 Task: For heading Arial with bold.  font size for heading22,  'Change the font style of data to'Arial Narrow.  and font size to 14,  Change the alignment of both headline & data to Align middle.  In the sheet  Apex Sales 
Action: Mouse moved to (55, 155)
Screenshot: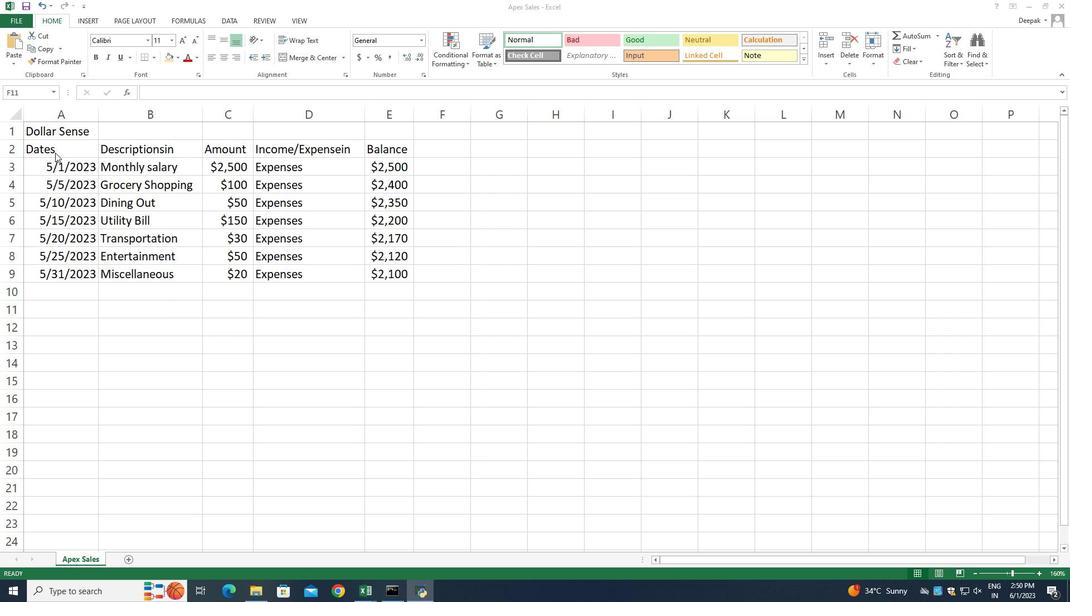 
Action: Mouse pressed left at (55, 155)
Screenshot: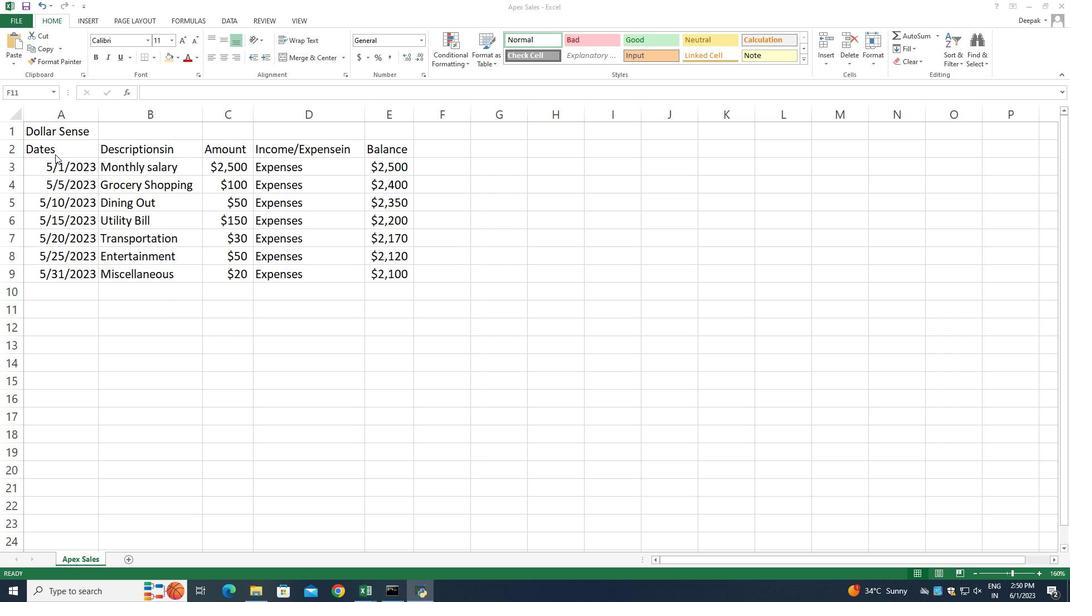 
Action: Mouse moved to (55, 151)
Screenshot: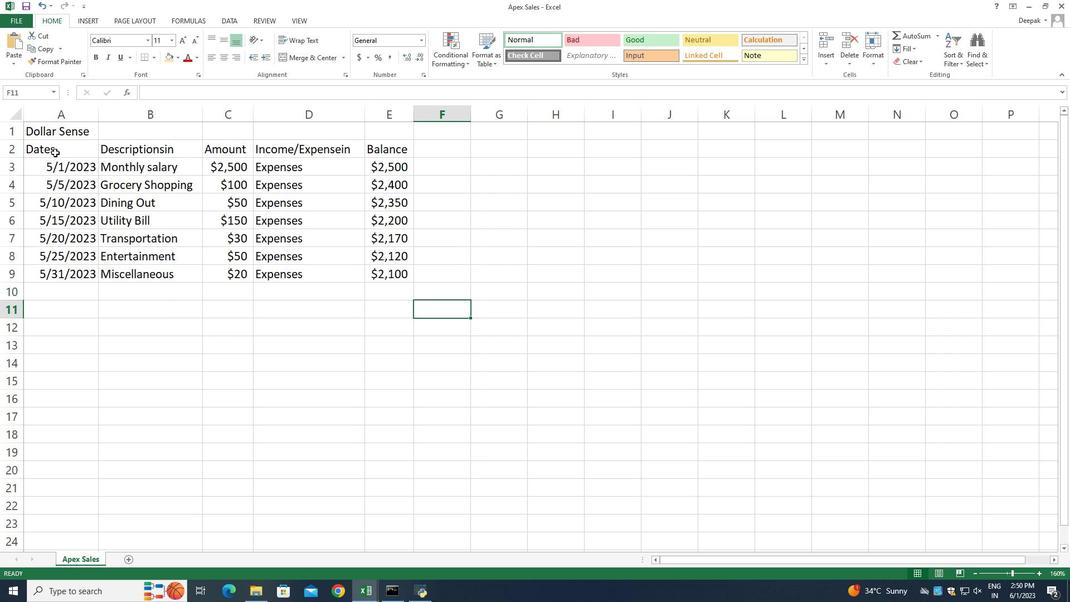 
Action: Mouse pressed left at (55, 151)
Screenshot: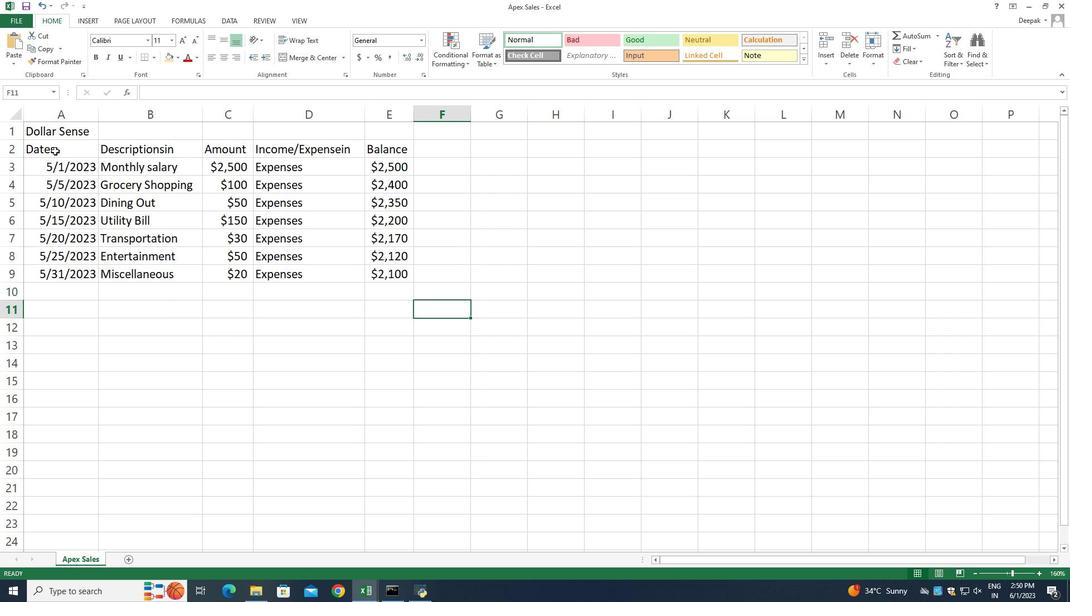 
Action: Mouse moved to (39, 144)
Screenshot: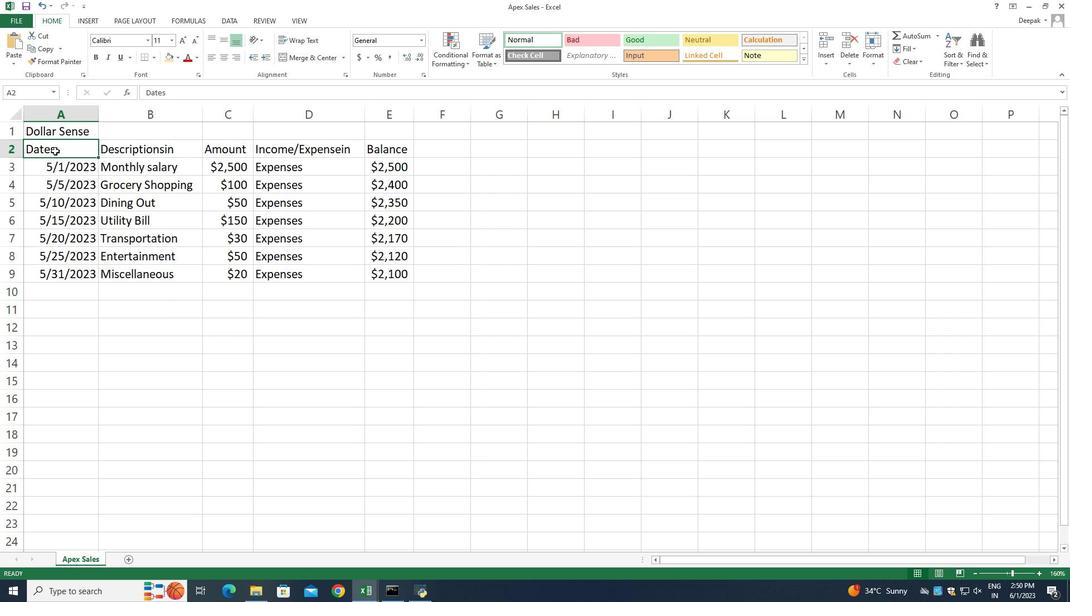 
Action: Mouse pressed left at (39, 144)
Screenshot: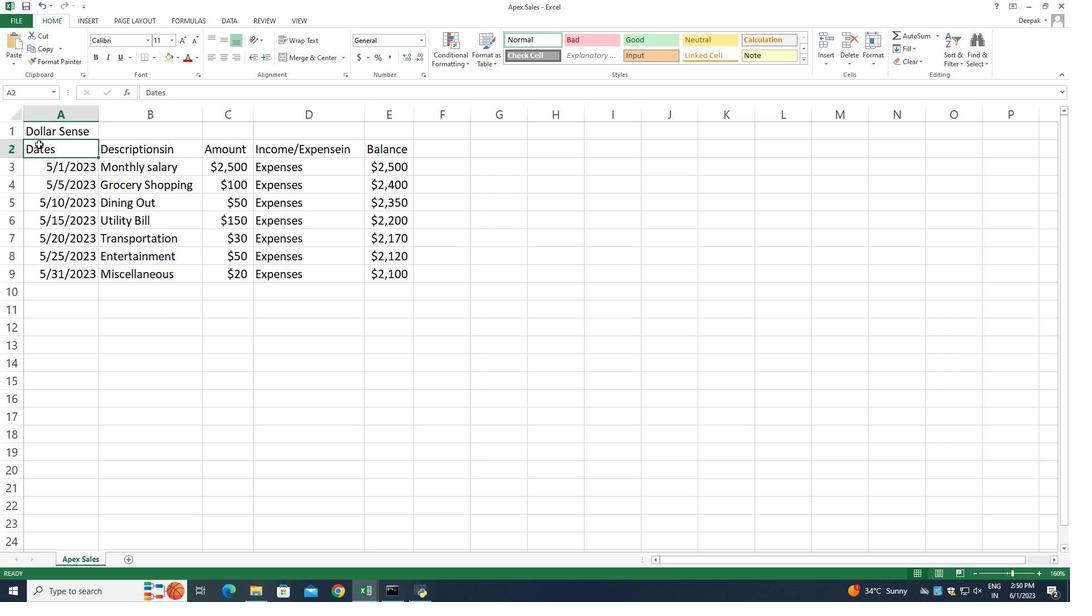 
Action: Mouse moved to (144, 42)
Screenshot: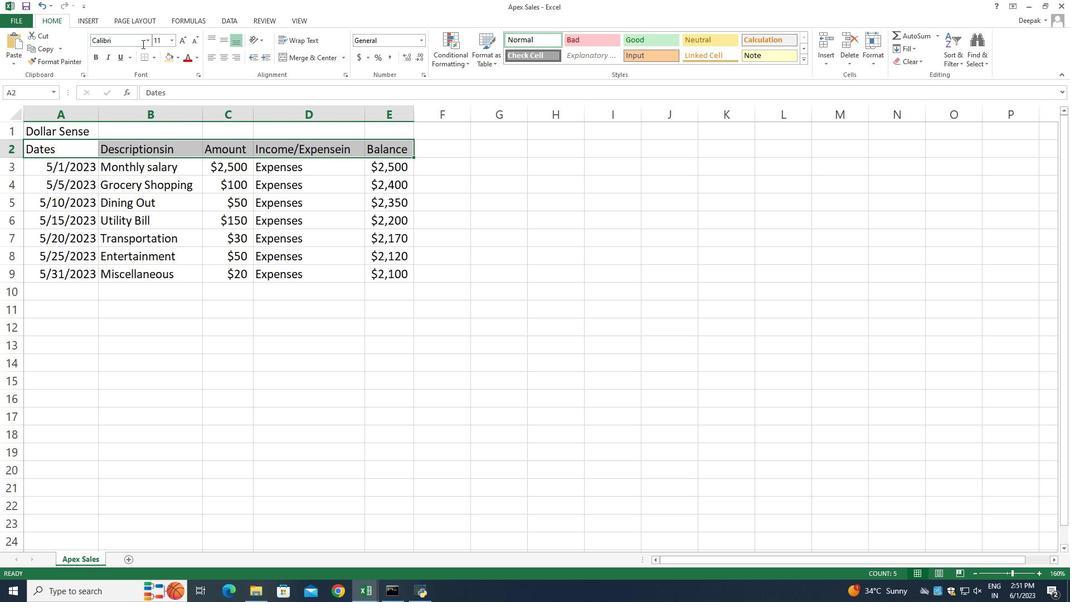 
Action: Mouse pressed left at (144, 42)
Screenshot: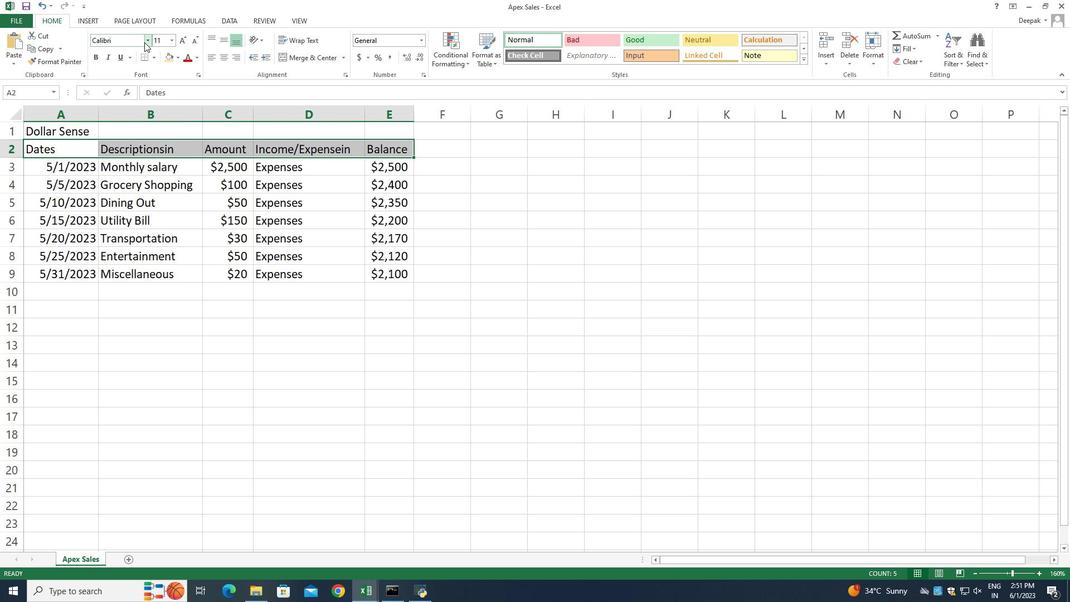 
Action: Mouse moved to (179, 137)
Screenshot: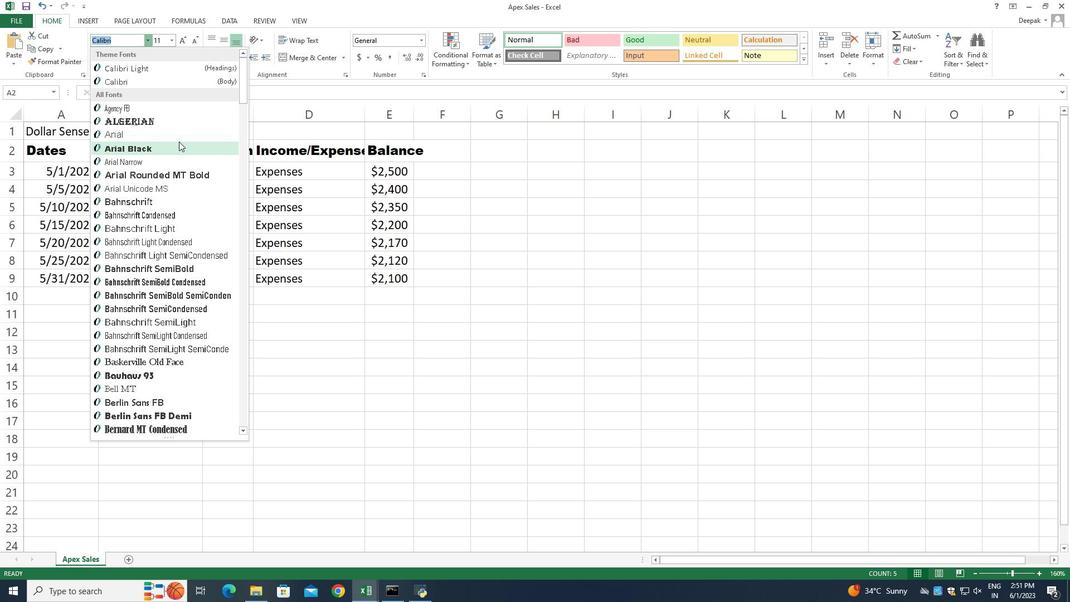 
Action: Mouse pressed left at (179, 137)
Screenshot: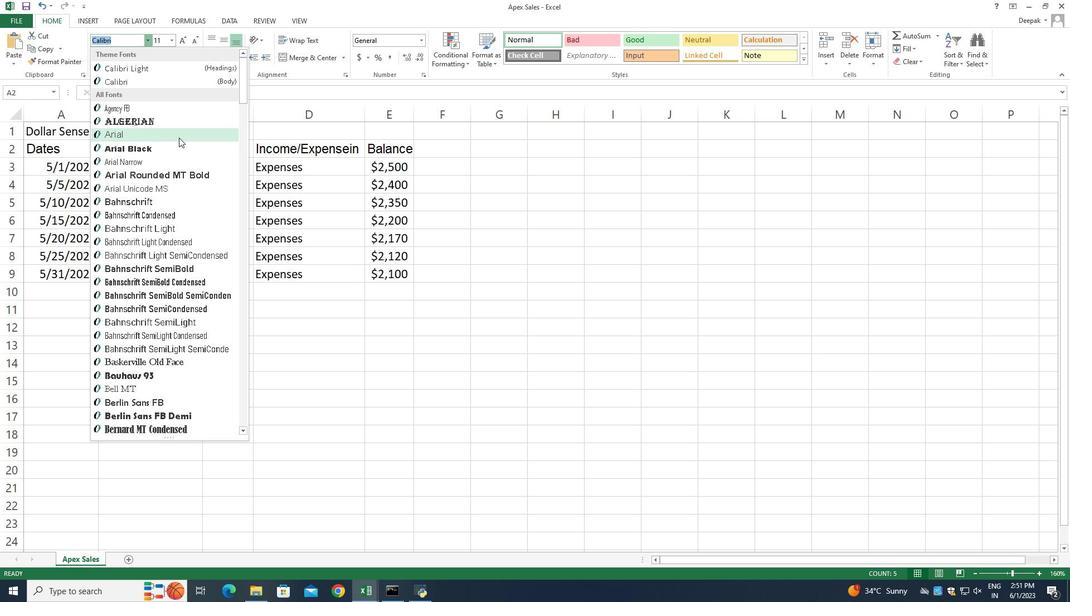 
Action: Mouse moved to (97, 58)
Screenshot: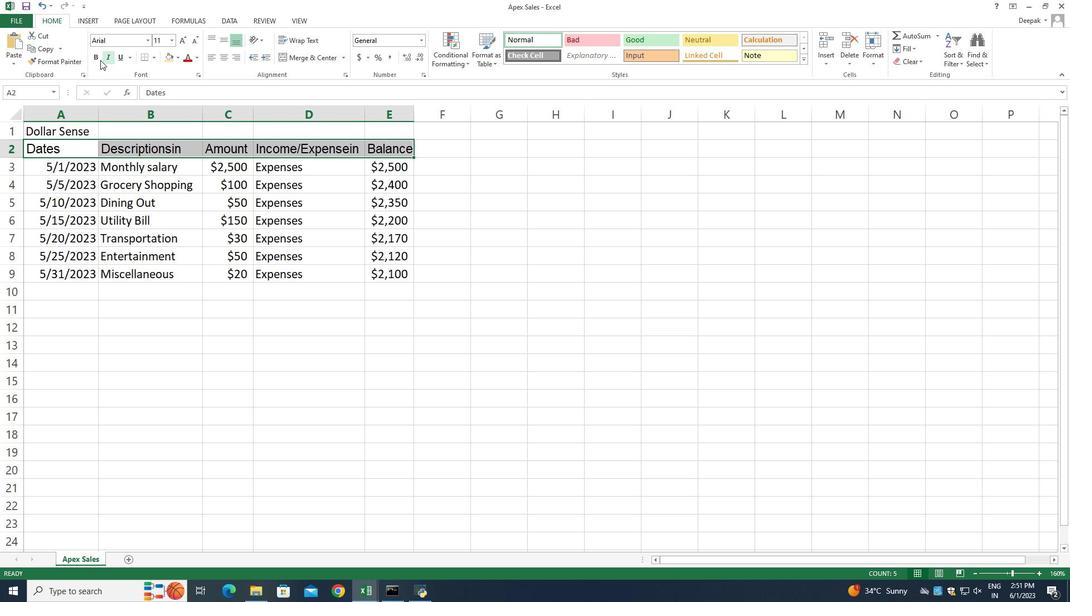 
Action: Mouse pressed left at (97, 58)
Screenshot: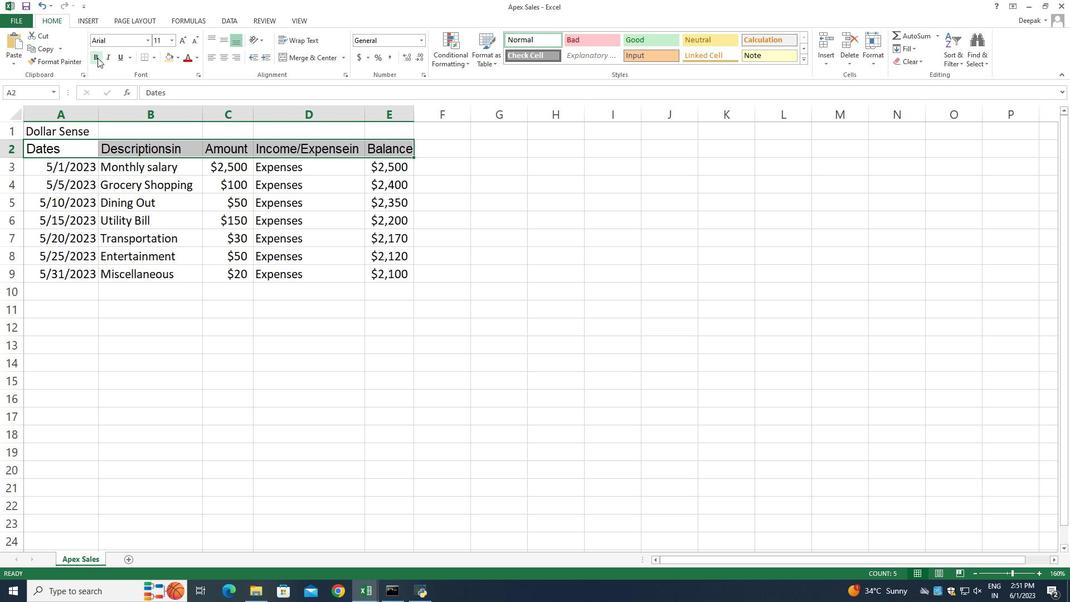 
Action: Mouse moved to (184, 41)
Screenshot: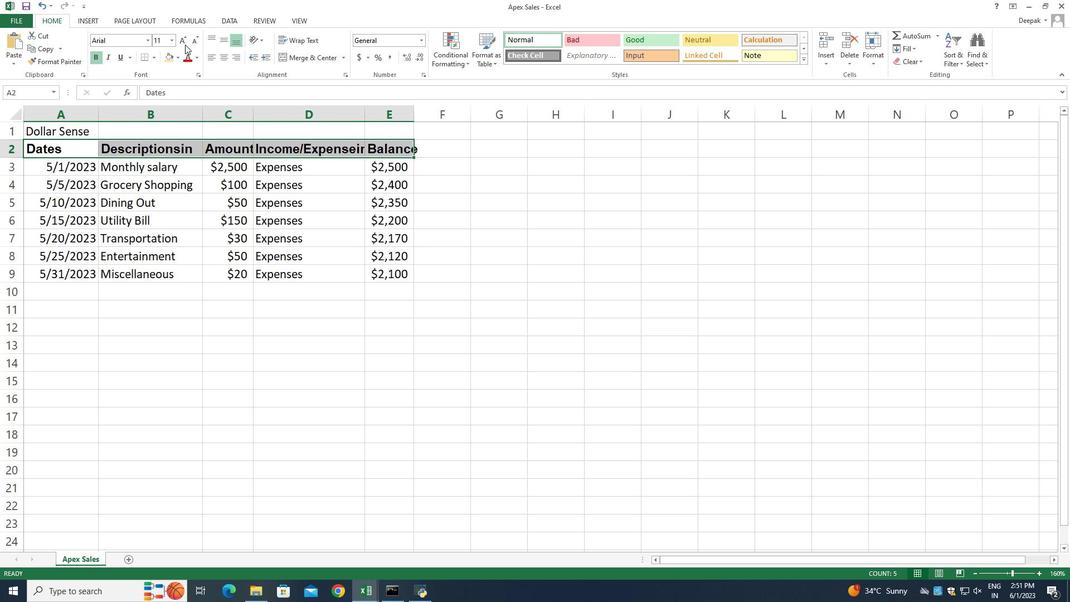 
Action: Mouse pressed left at (184, 41)
Screenshot: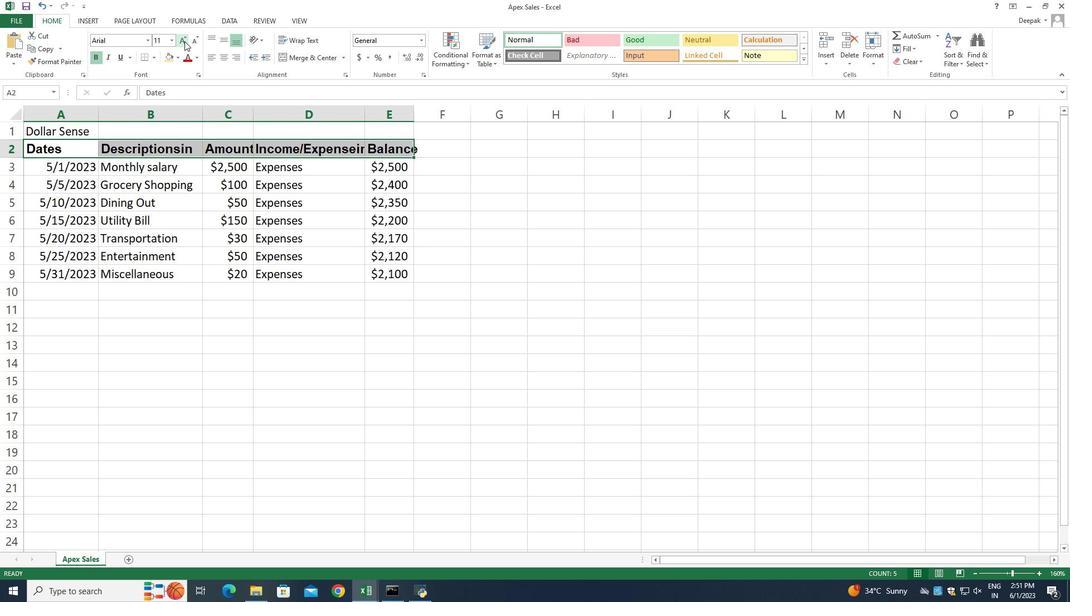
Action: Mouse pressed left at (184, 41)
Screenshot: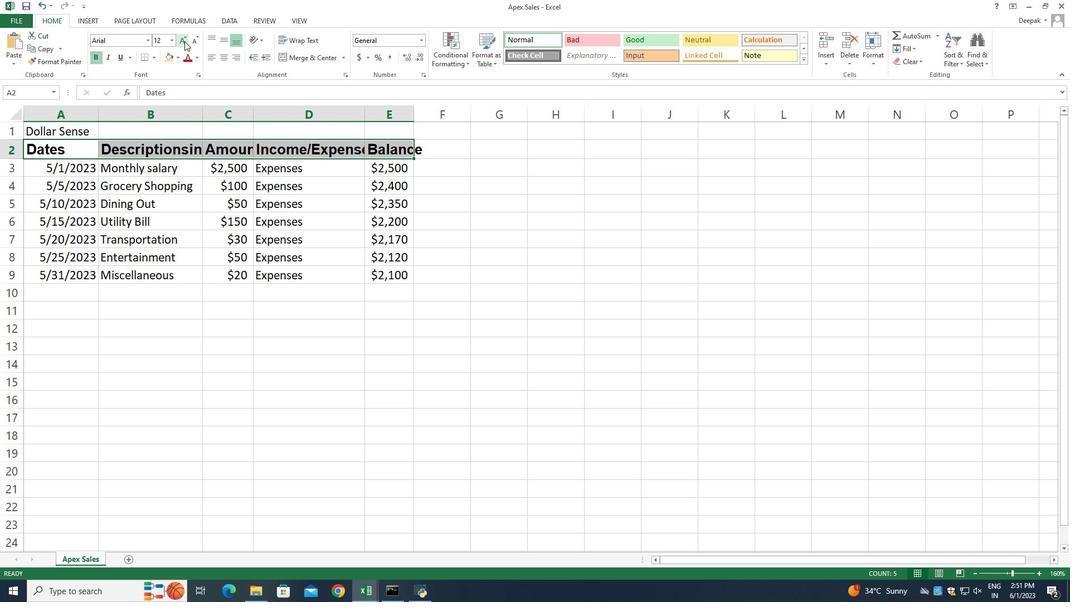 
Action: Mouse pressed left at (184, 41)
Screenshot: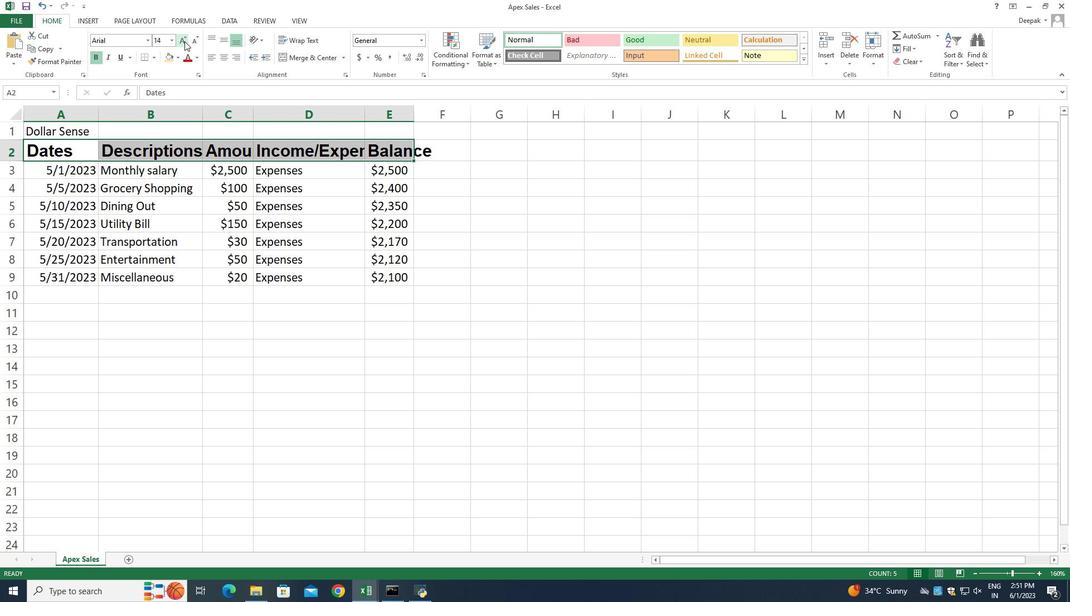 
Action: Mouse pressed left at (184, 41)
Screenshot: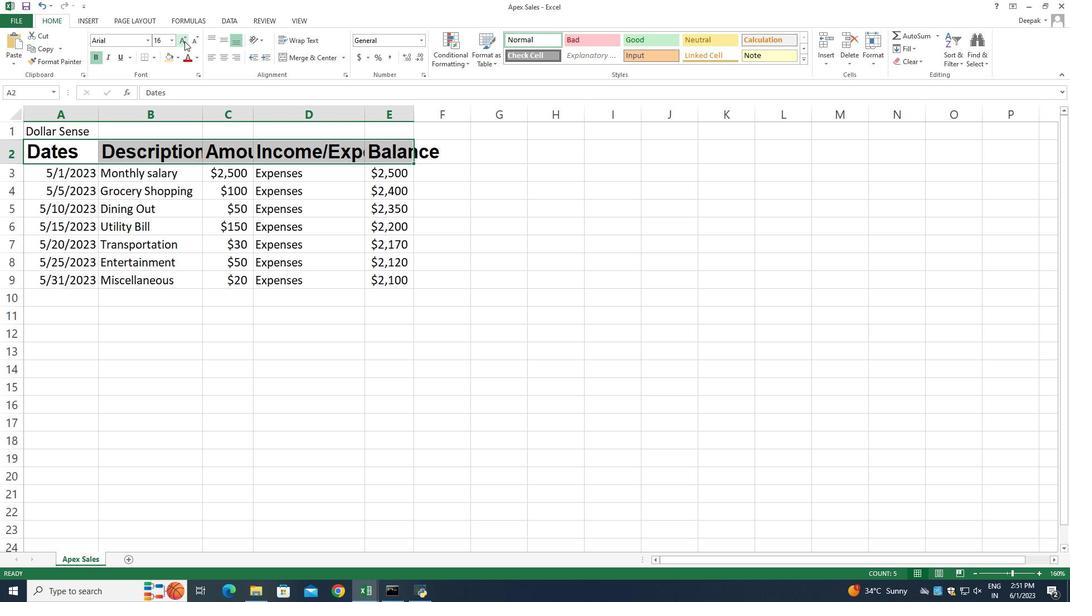 
Action: Mouse pressed left at (184, 41)
Screenshot: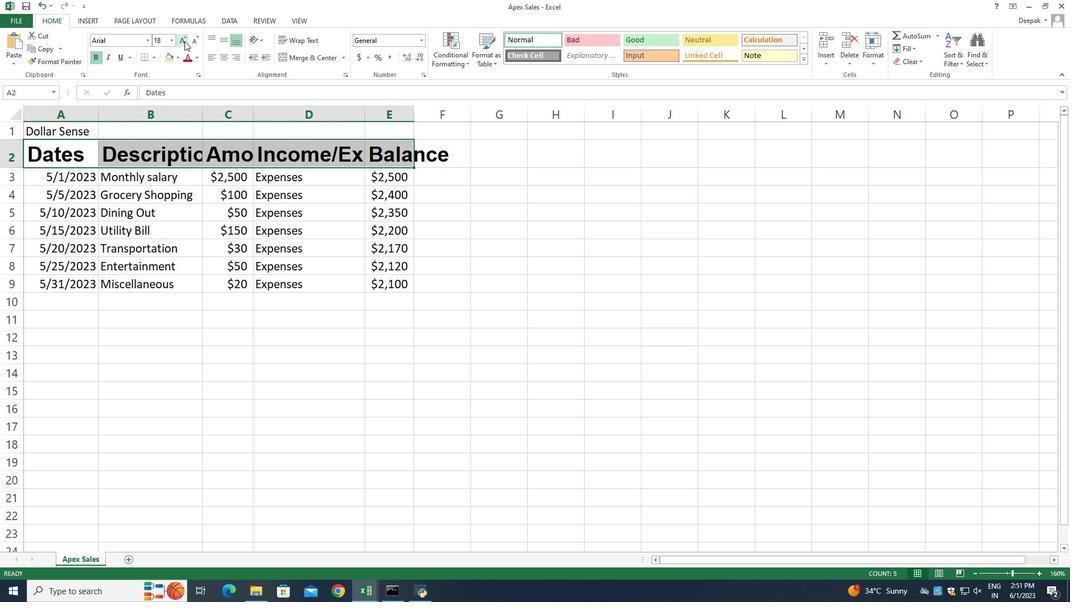 
Action: Mouse pressed left at (184, 41)
Screenshot: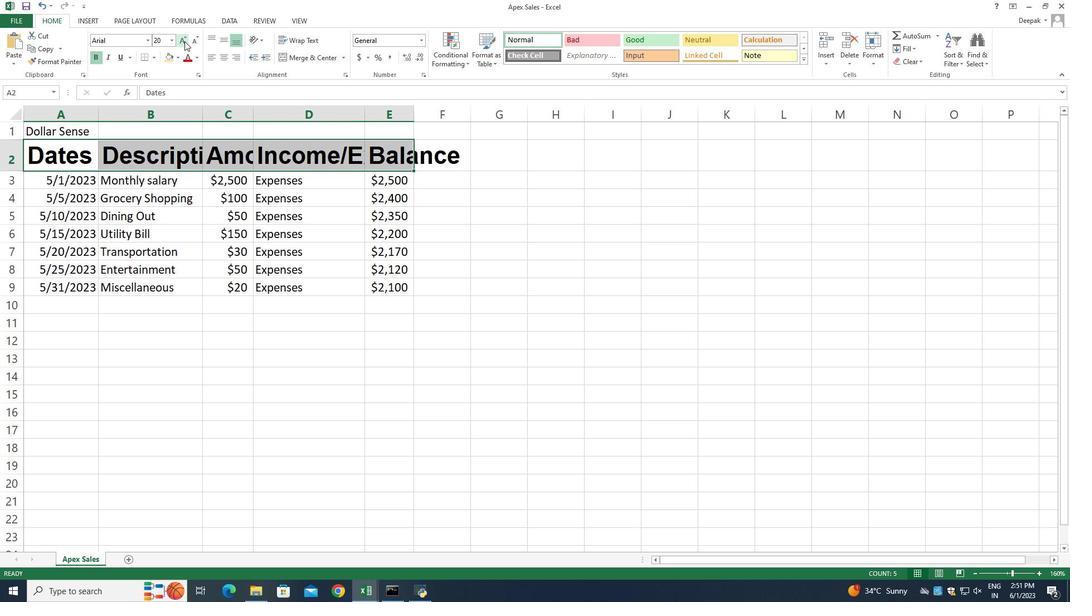 
Action: Mouse moved to (47, 182)
Screenshot: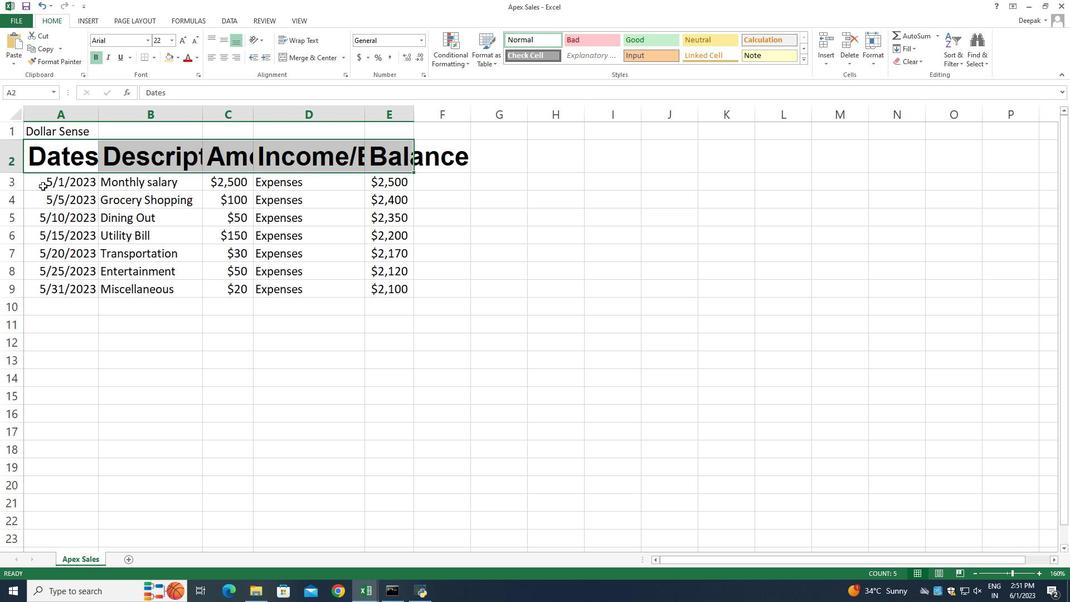 
Action: Mouse pressed left at (47, 182)
Screenshot: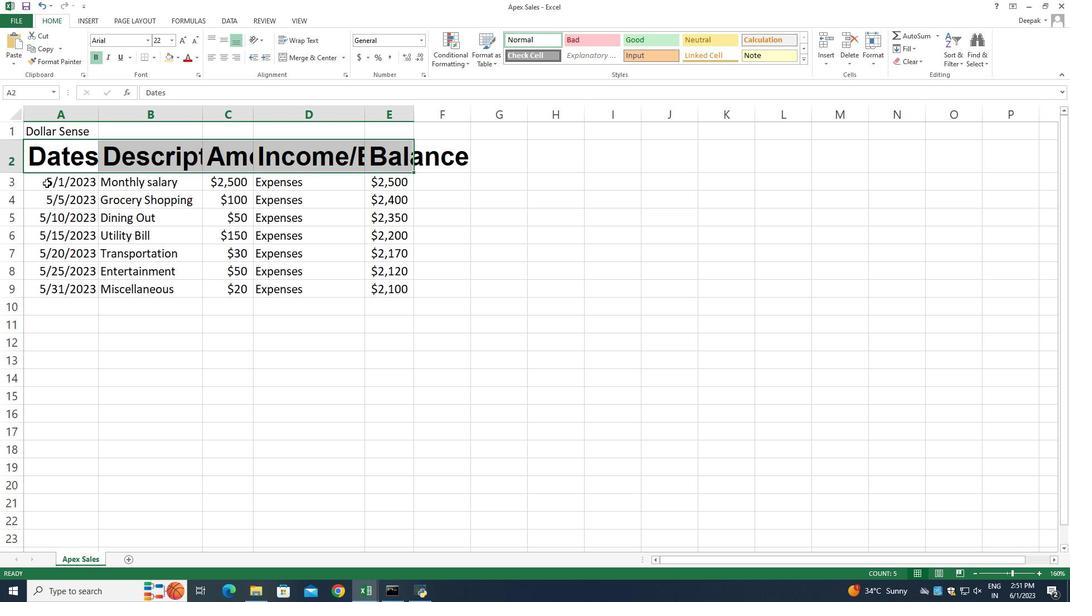 
Action: Mouse pressed left at (47, 182)
Screenshot: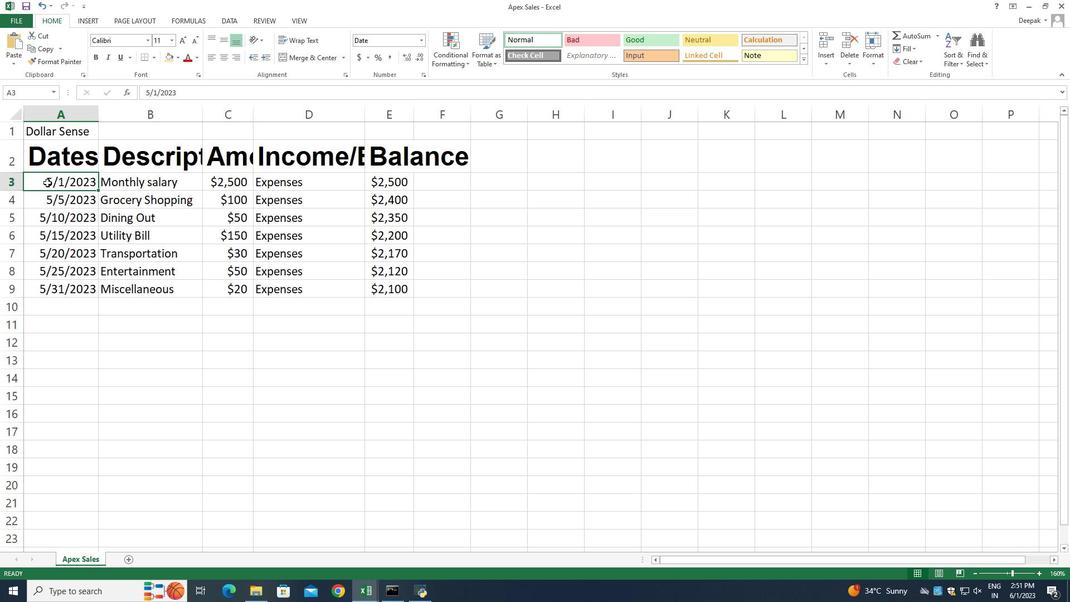 
Action: Mouse moved to (148, 42)
Screenshot: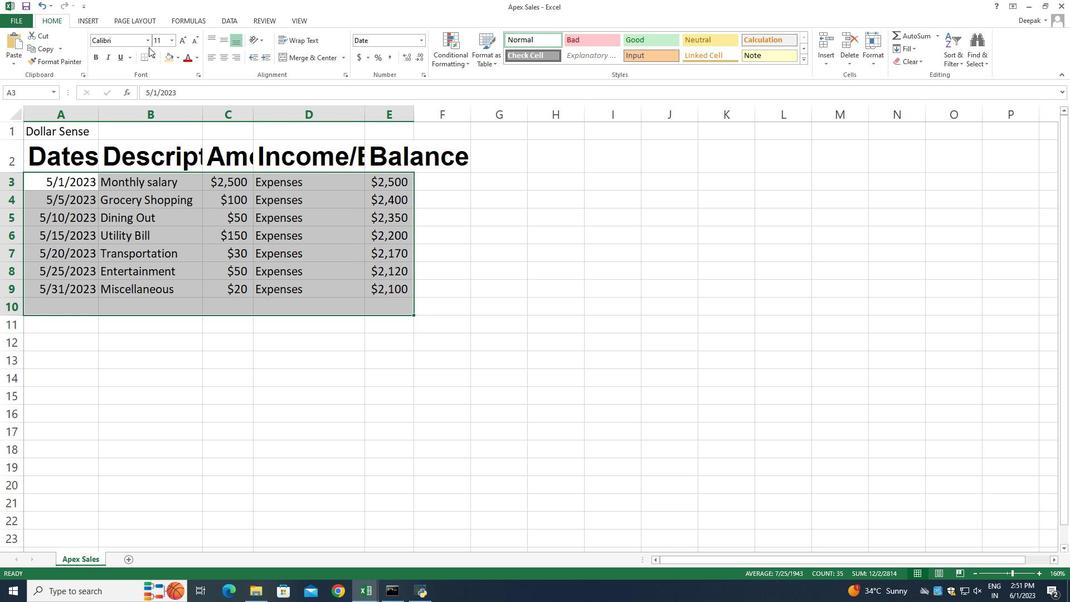 
Action: Mouse pressed left at (148, 42)
Screenshot: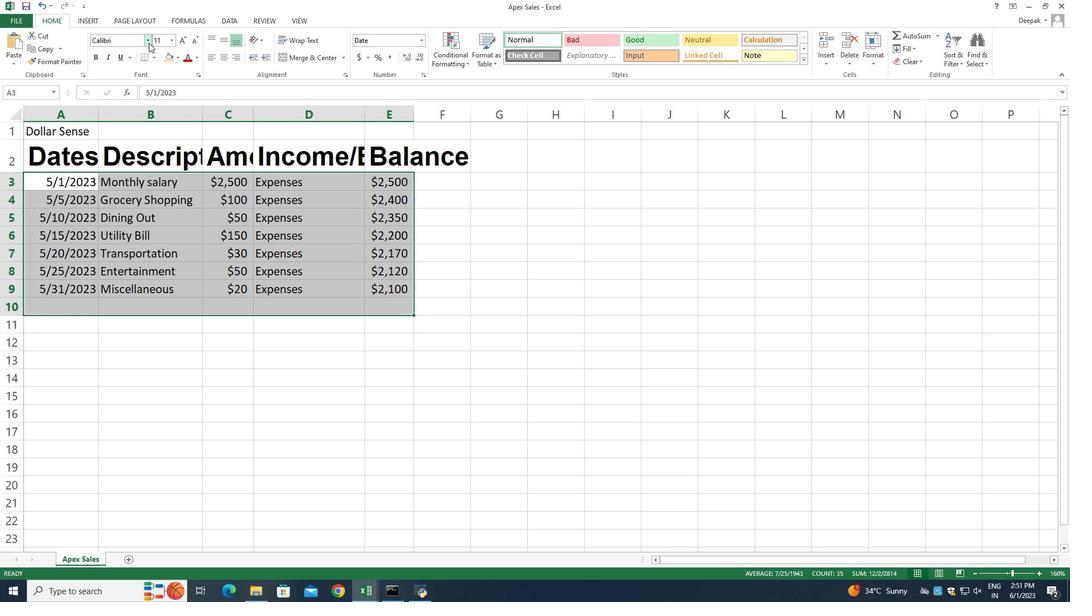 
Action: Mouse moved to (182, 159)
Screenshot: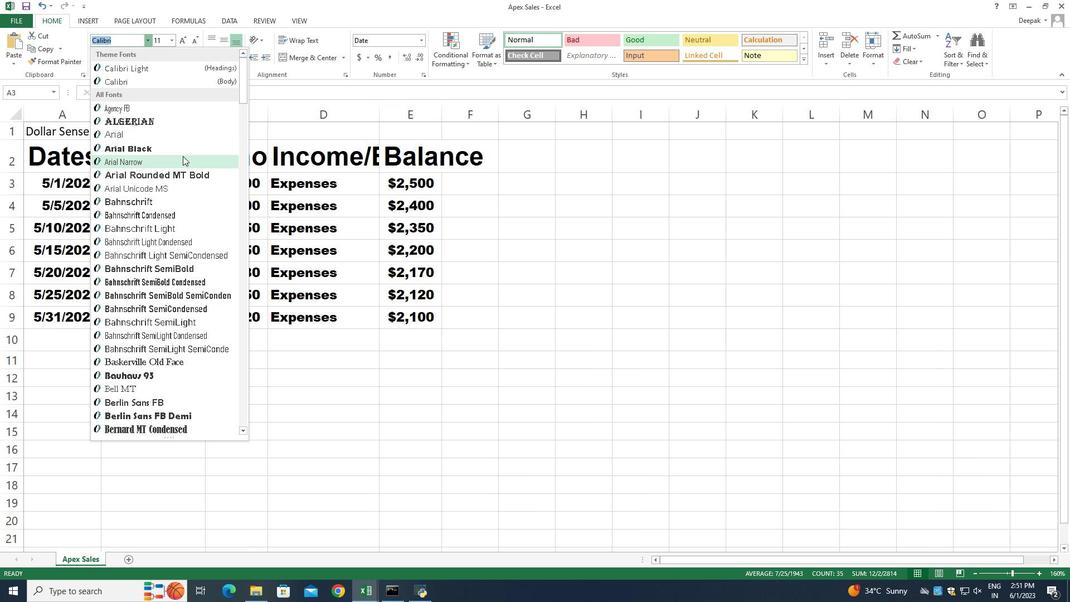 
Action: Mouse pressed left at (182, 159)
Screenshot: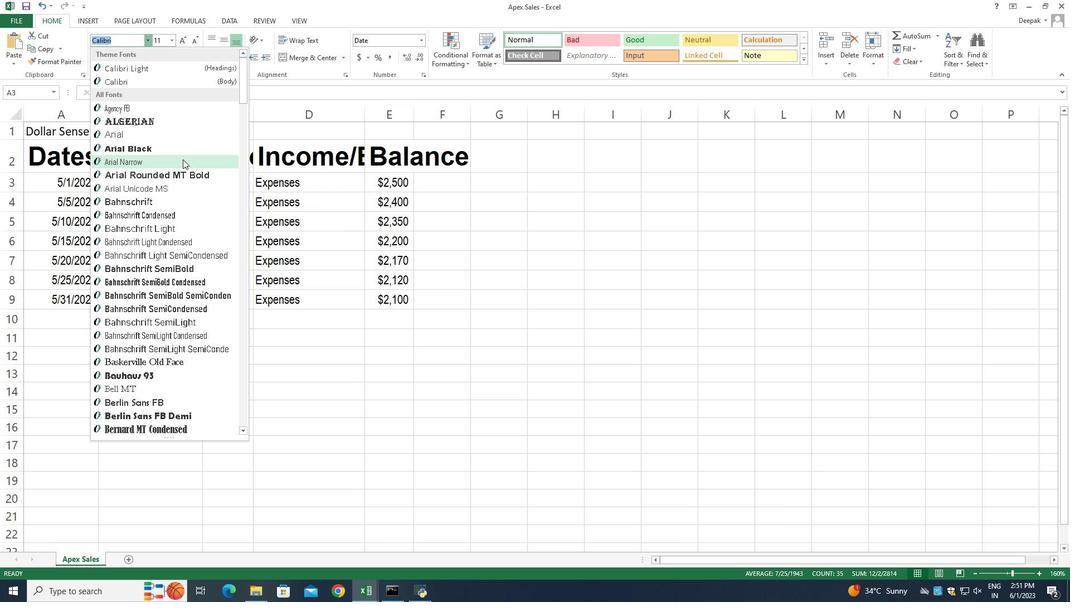 
Action: Mouse moved to (182, 36)
Screenshot: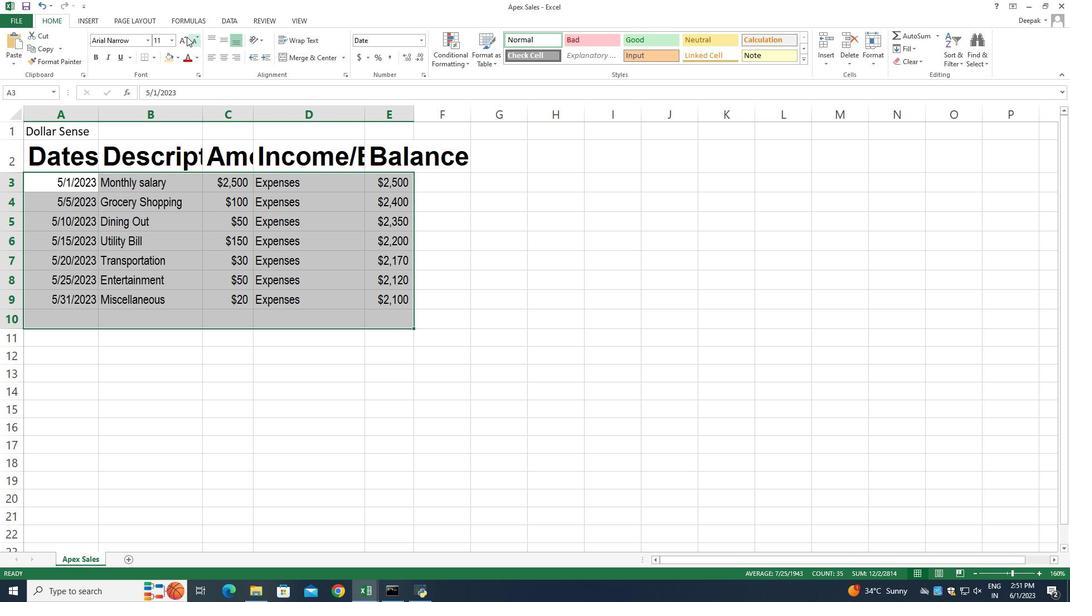 
Action: Mouse pressed left at (182, 36)
Screenshot: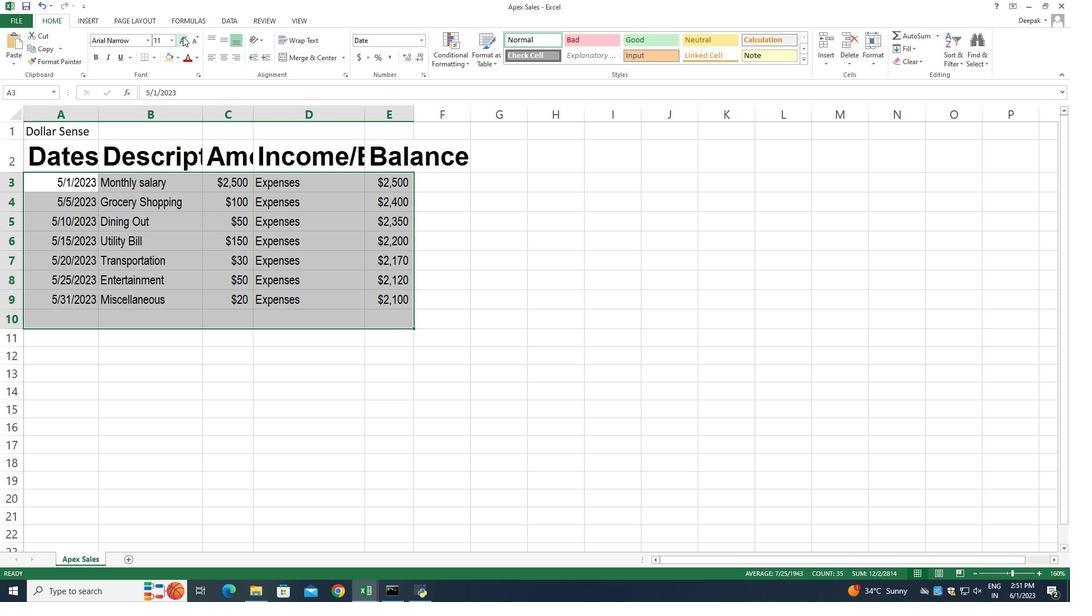 
Action: Mouse pressed left at (182, 36)
Screenshot: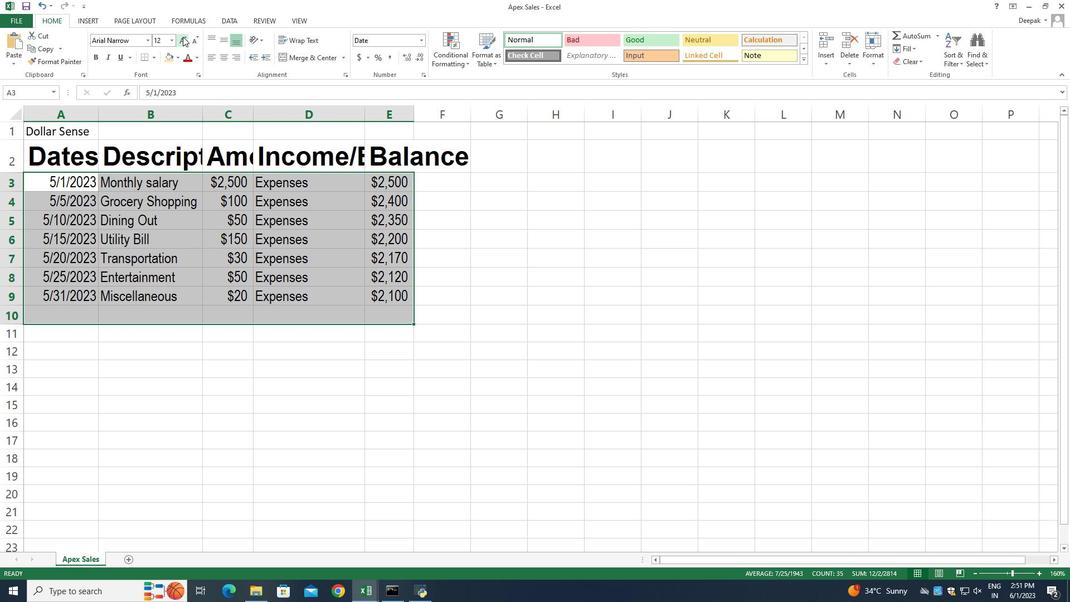 
Action: Mouse moved to (61, 158)
Screenshot: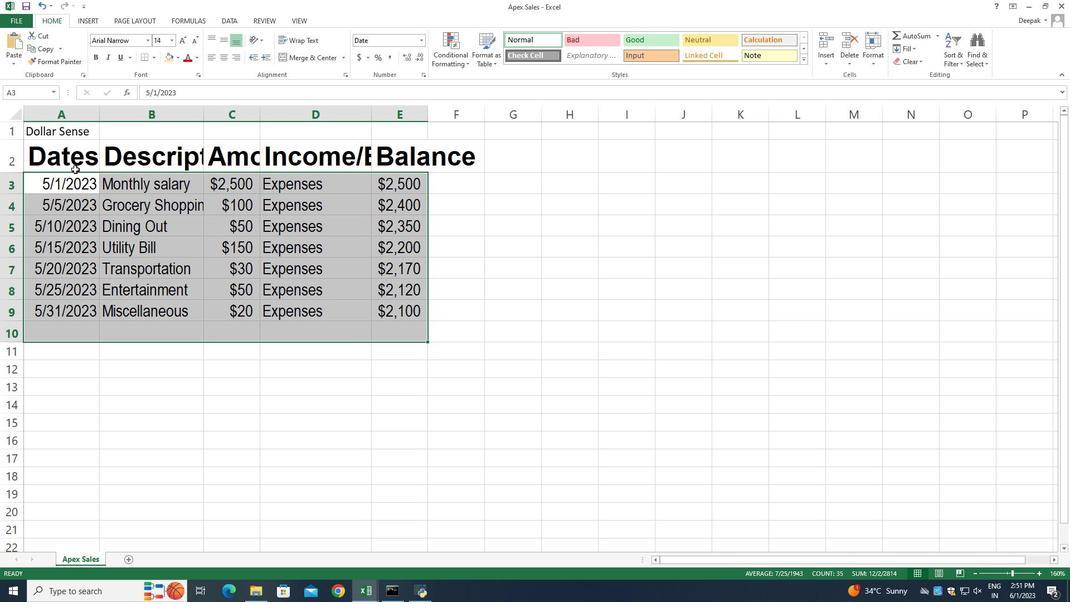 
Action: Mouse pressed left at (61, 158)
Screenshot: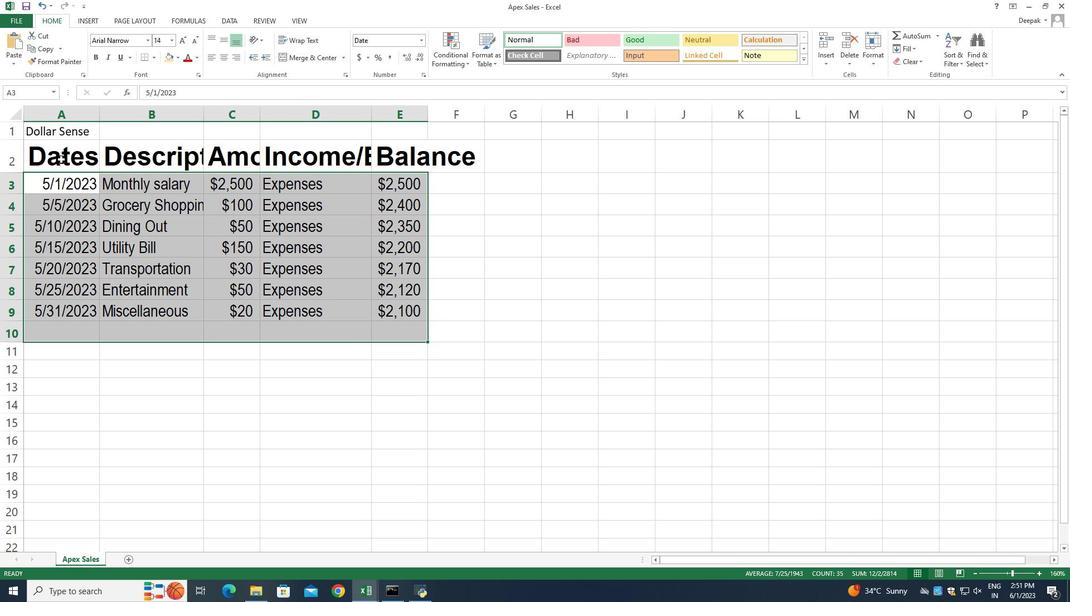 
Action: Mouse moved to (47, 136)
Screenshot: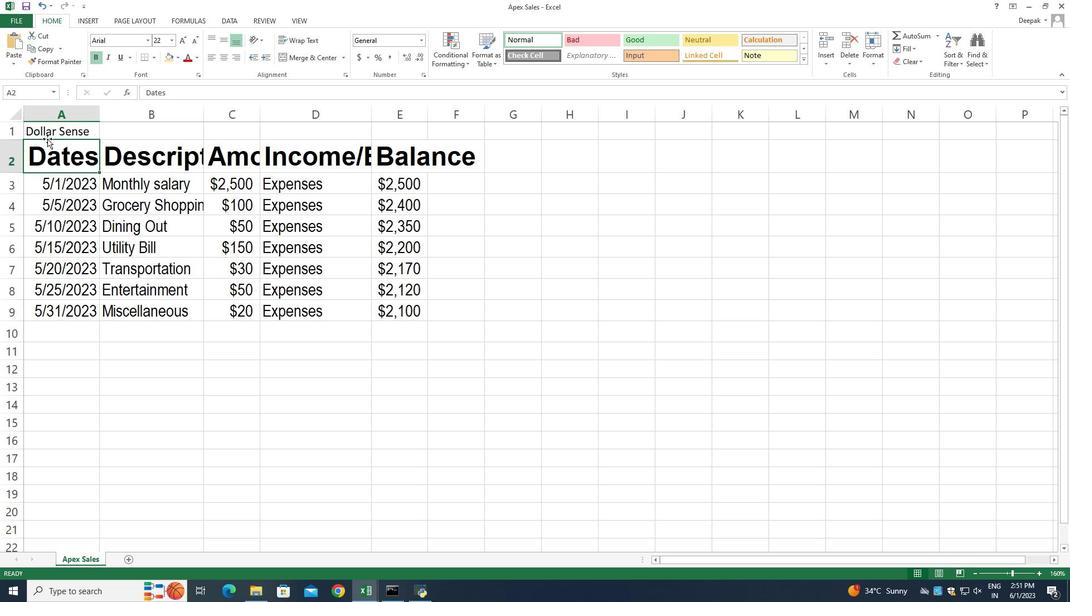
Action: Mouse pressed left at (47, 136)
Screenshot: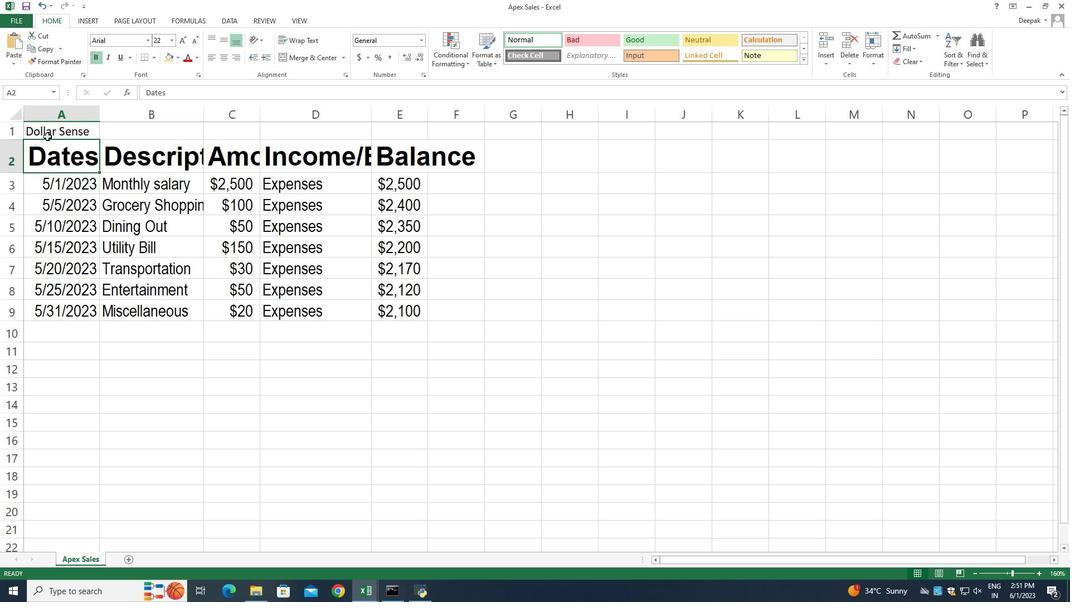 
Action: Mouse moved to (45, 133)
Screenshot: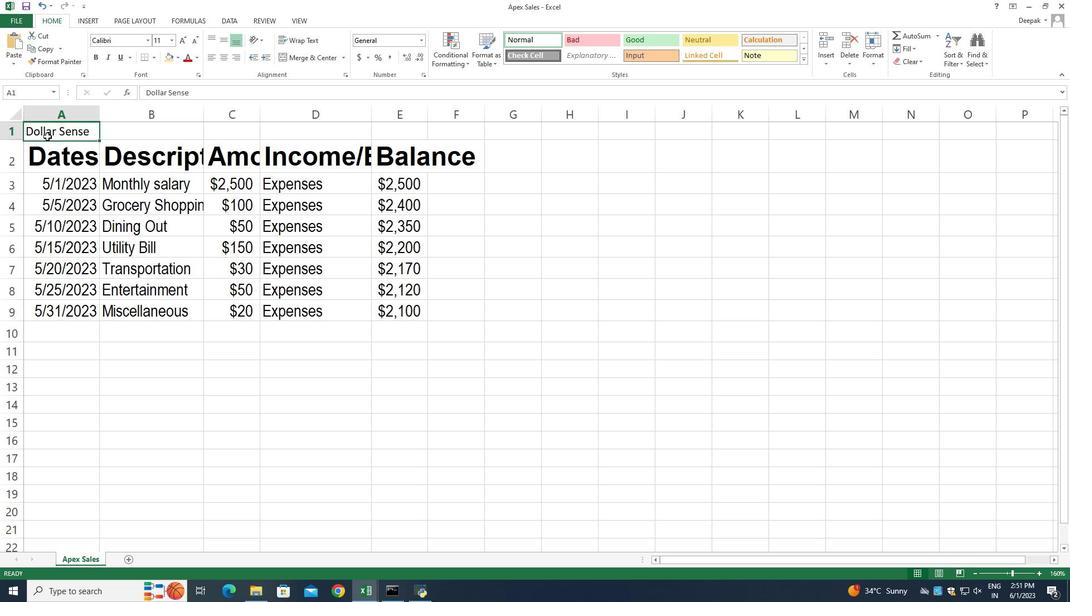 
Action: Mouse pressed left at (45, 133)
Screenshot: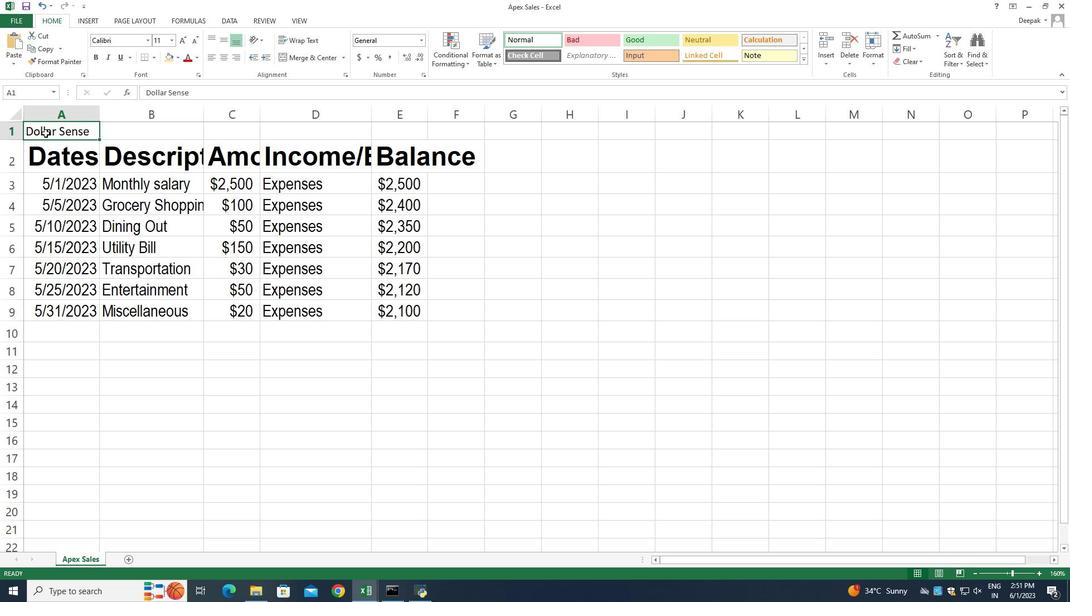 
Action: Mouse moved to (223, 38)
Screenshot: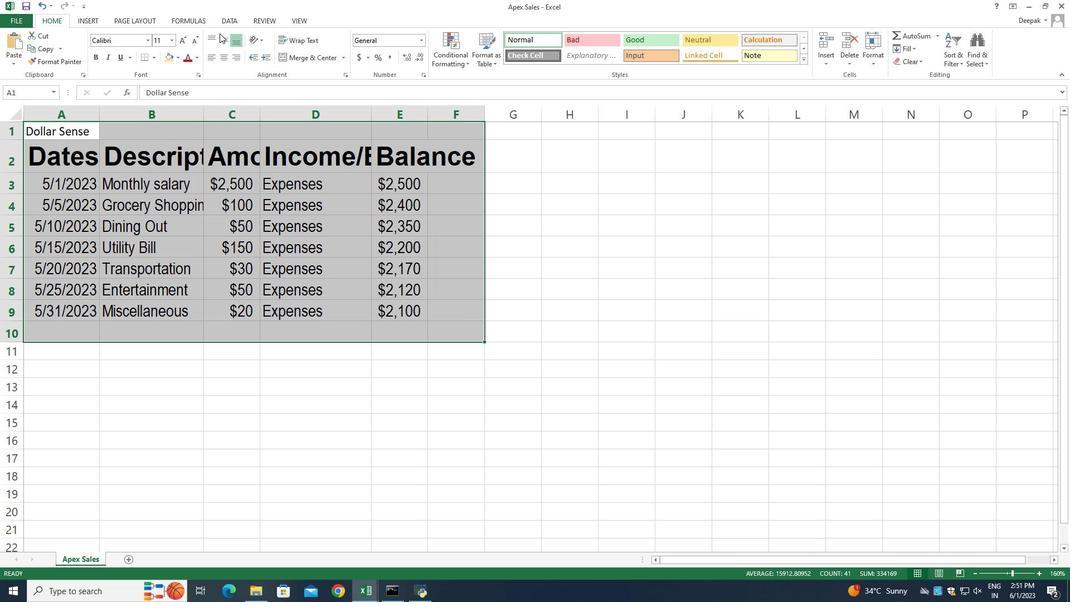 
Action: Mouse pressed left at (223, 38)
Screenshot: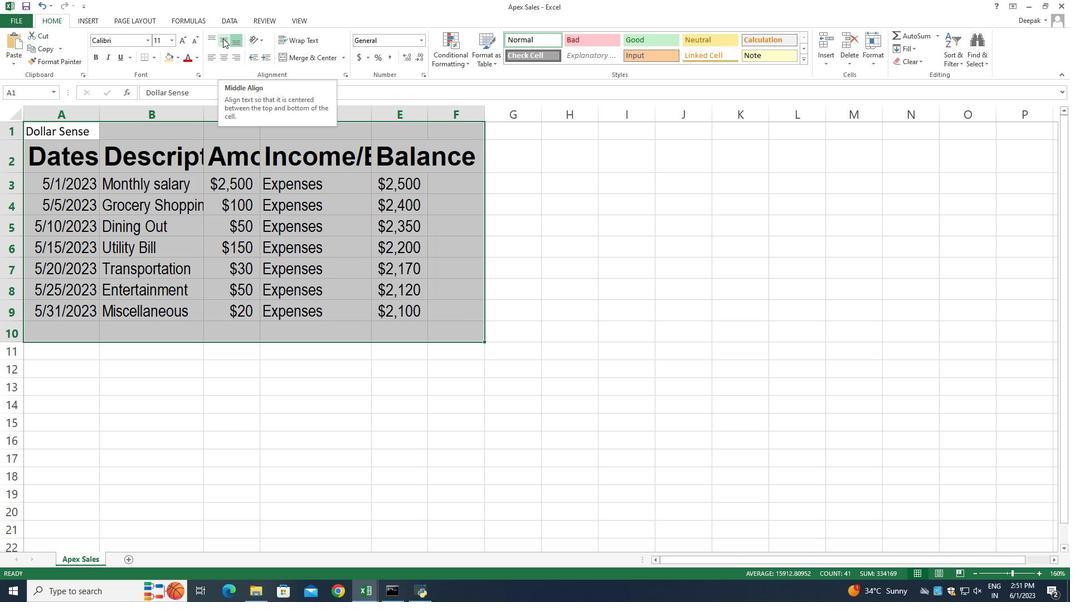 
Action: Mouse moved to (527, 293)
Screenshot: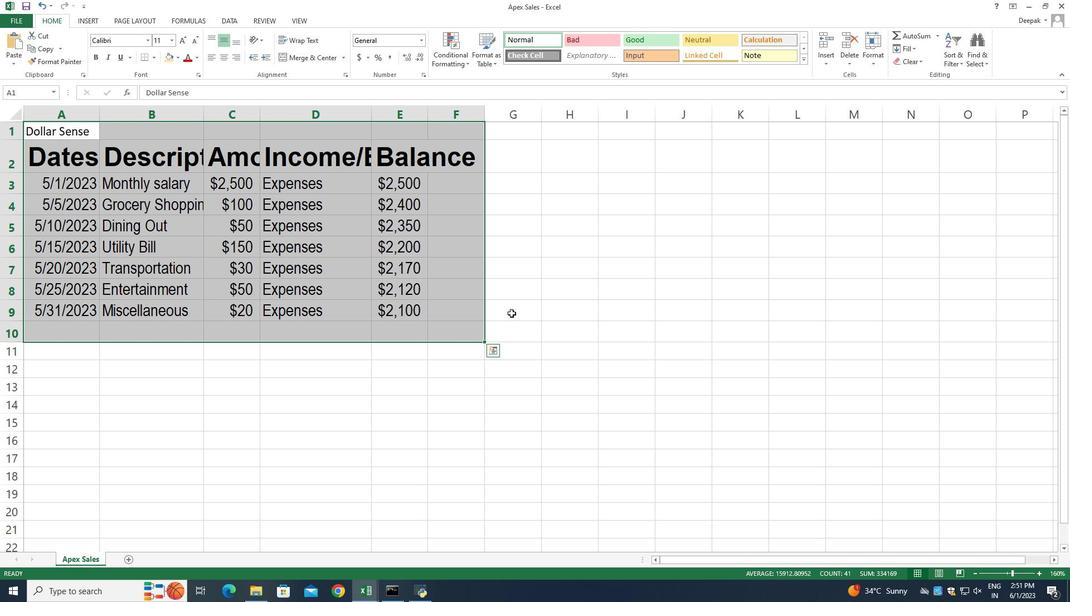 
Action: Mouse pressed left at (527, 293)
Screenshot: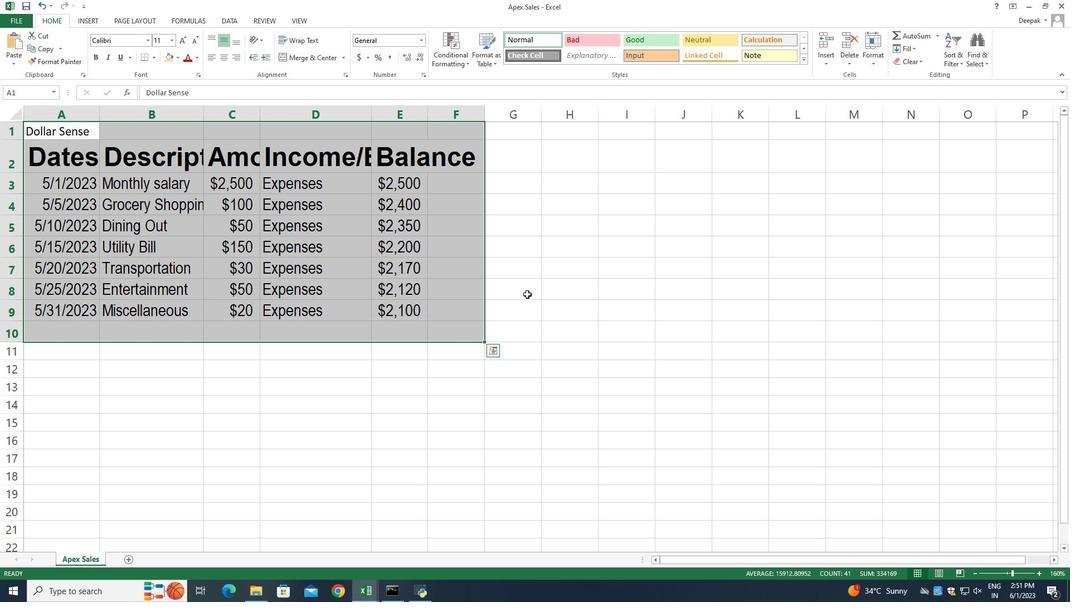 
Action: Mouse moved to (99, 113)
Screenshot: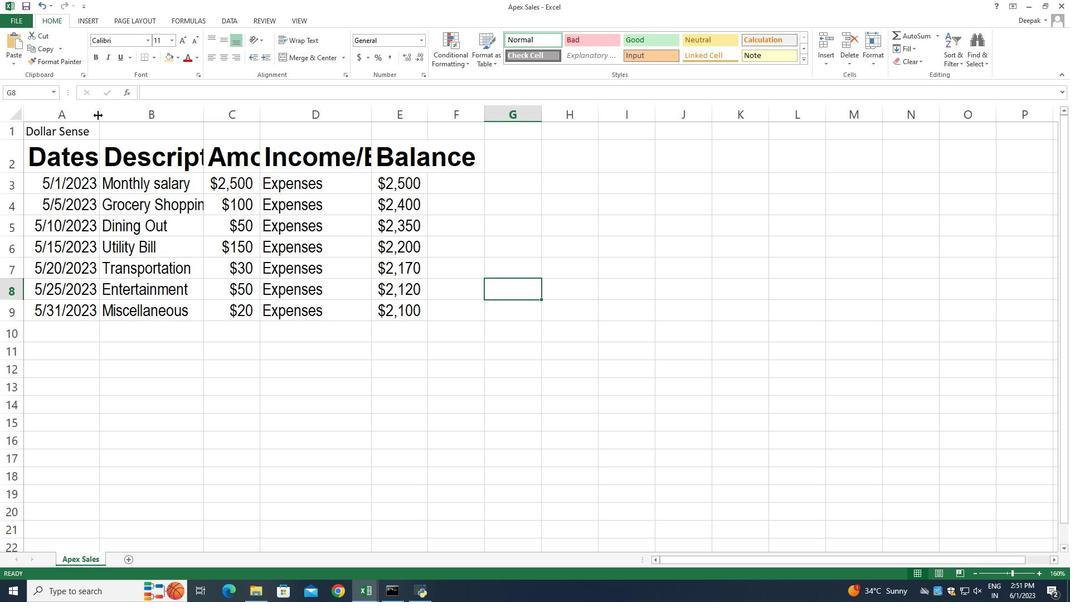 
Action: Mouse pressed left at (99, 113)
Screenshot: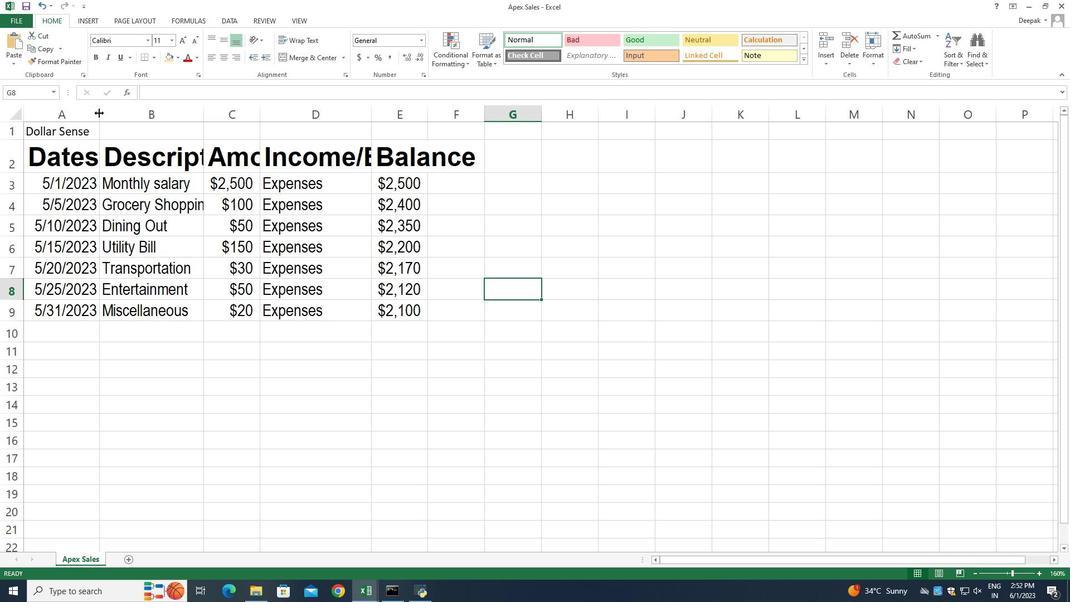 
Action: Mouse pressed left at (99, 113)
Screenshot: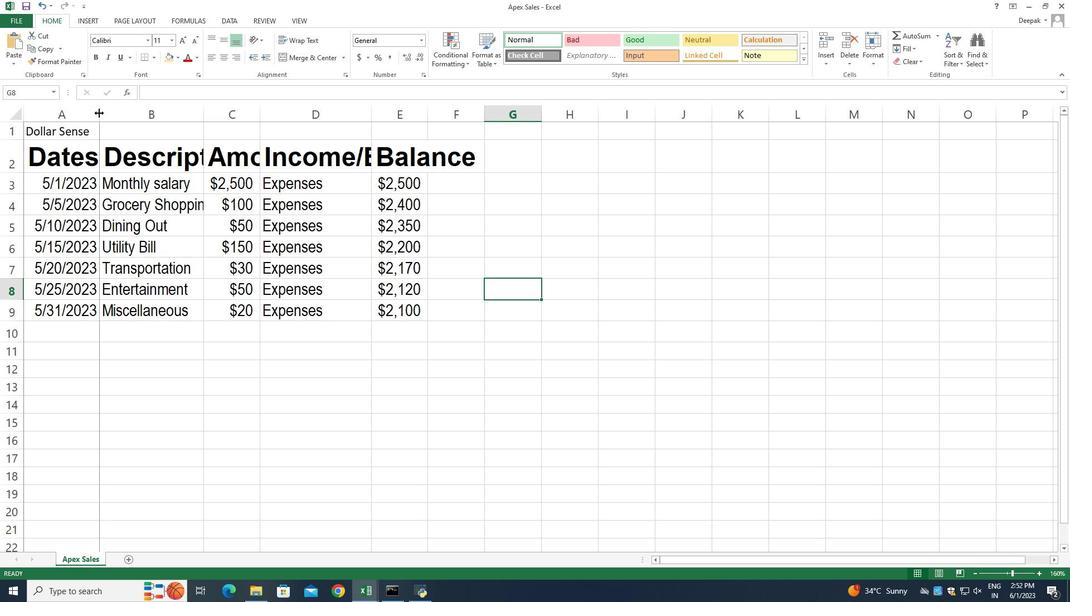 
Action: Mouse moved to (209, 117)
Screenshot: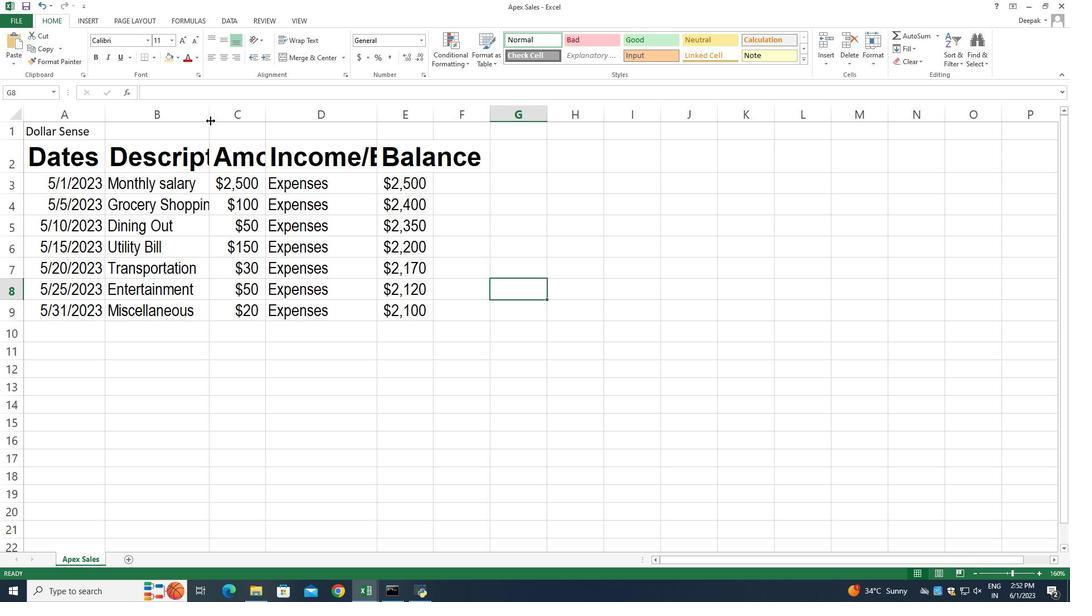 
Action: Mouse pressed left at (209, 117)
Screenshot: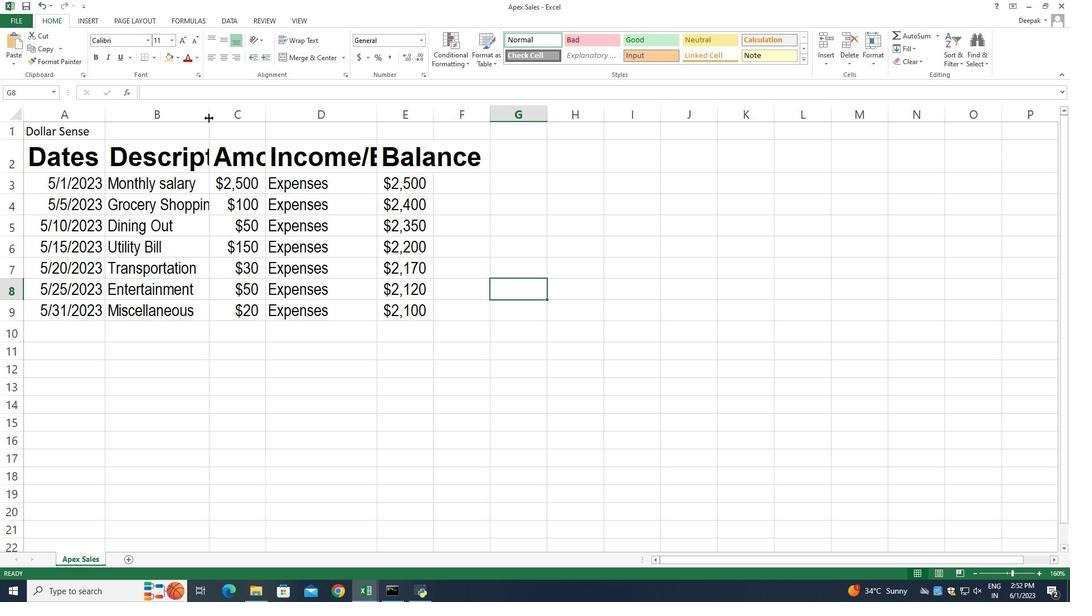 
Action: Mouse pressed left at (209, 117)
Screenshot: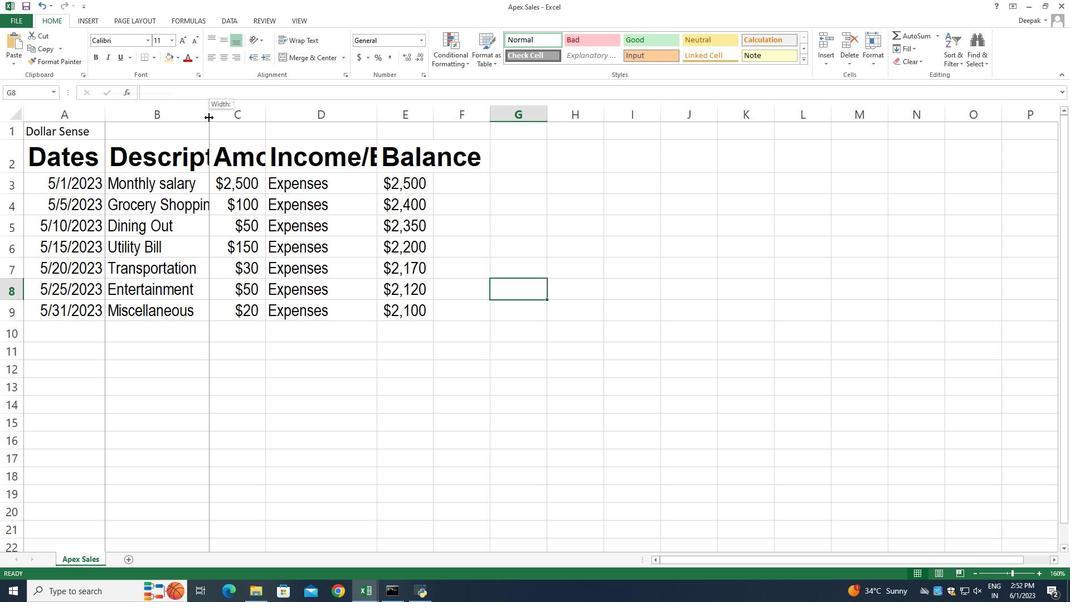 
Action: Mouse moved to (356, 113)
Screenshot: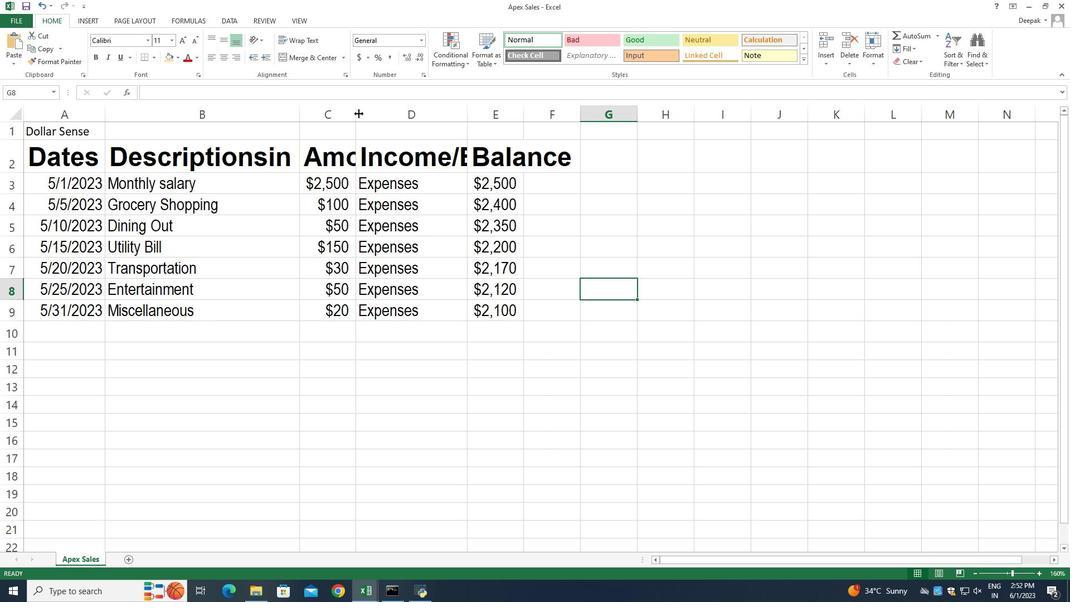 
Action: Mouse pressed left at (356, 113)
Screenshot: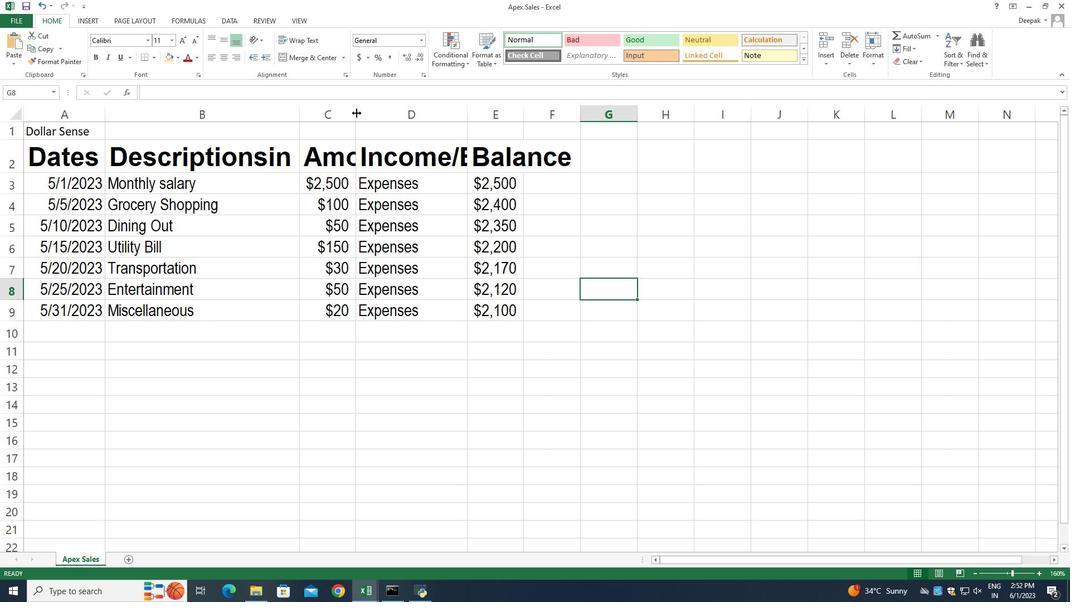 
Action: Mouse pressed left at (356, 113)
Screenshot: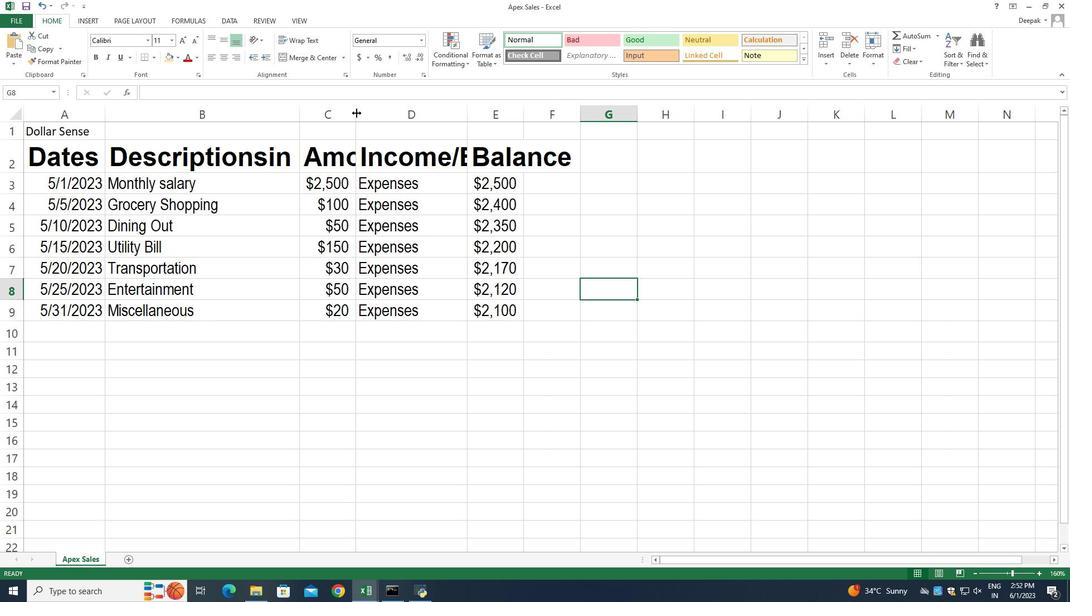 
Action: Mouse moved to (520, 113)
Screenshot: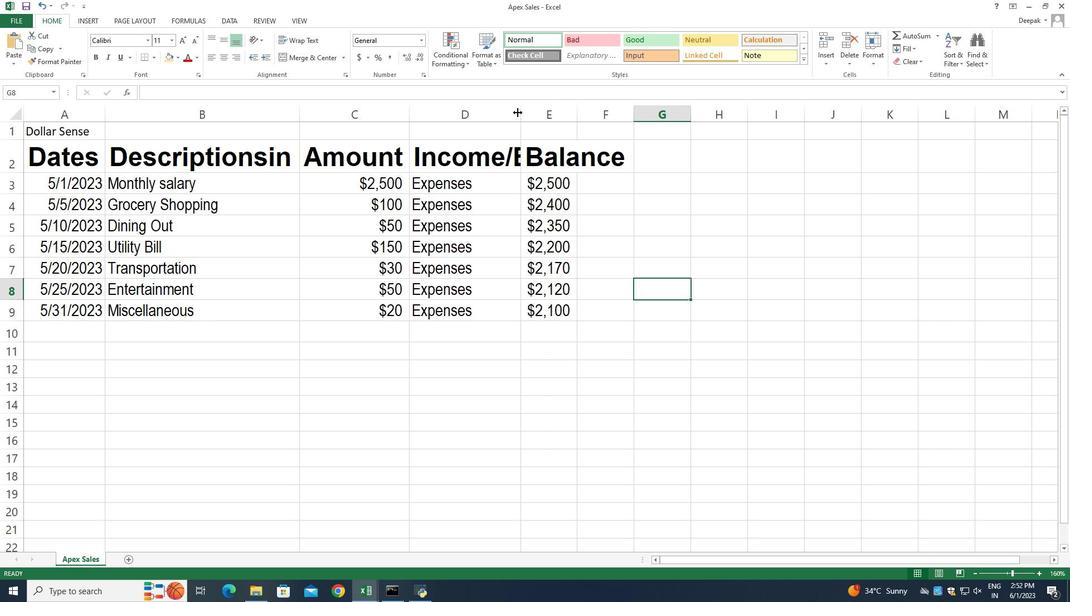 
Action: Mouse pressed left at (520, 113)
Screenshot: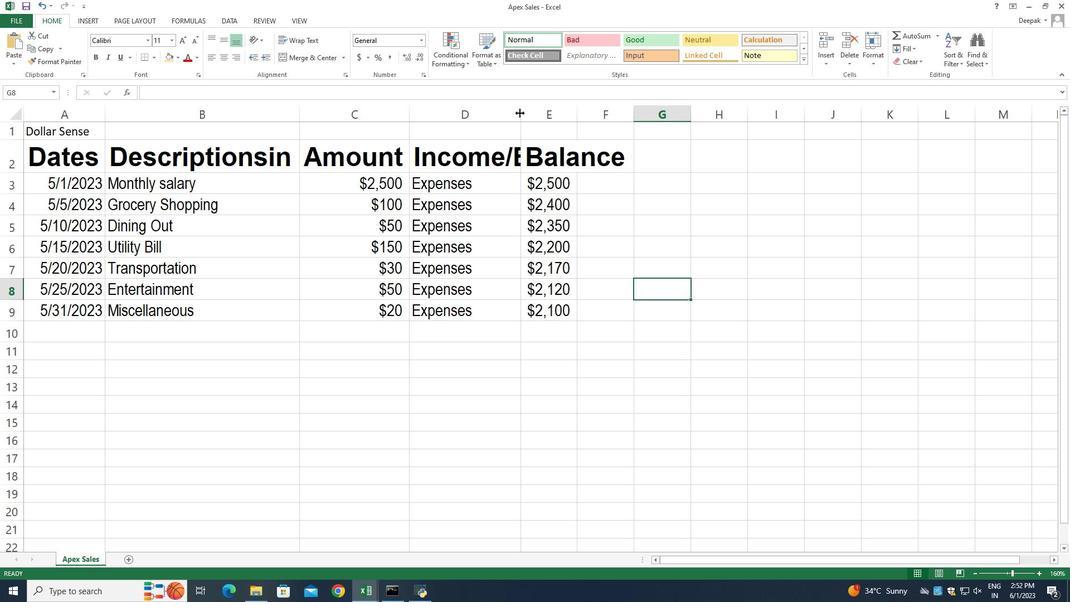 
Action: Mouse pressed left at (520, 113)
Screenshot: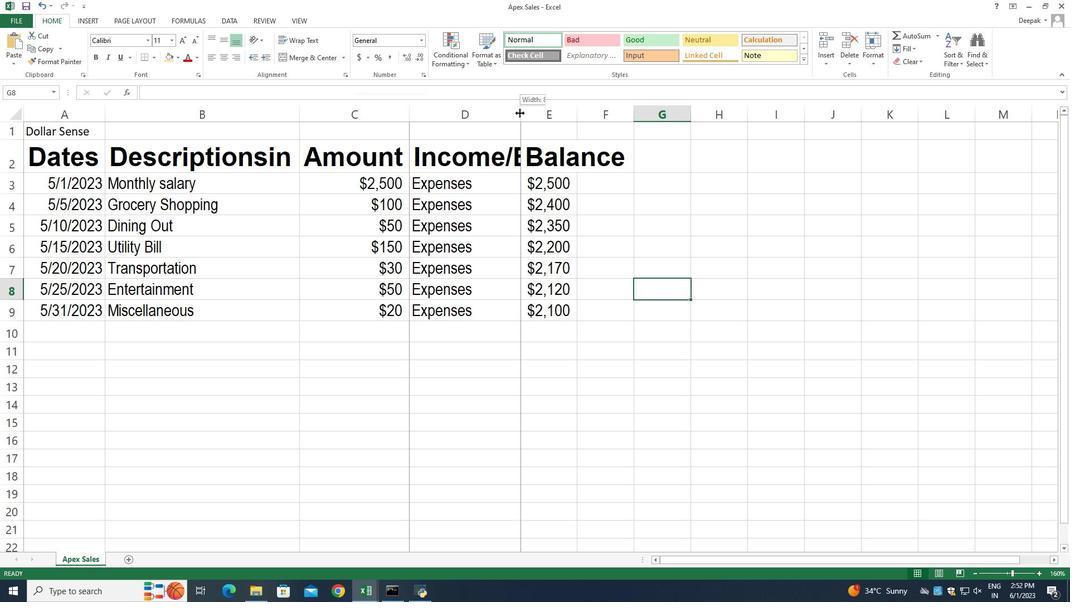 
Action: Mouse moved to (711, 111)
Screenshot: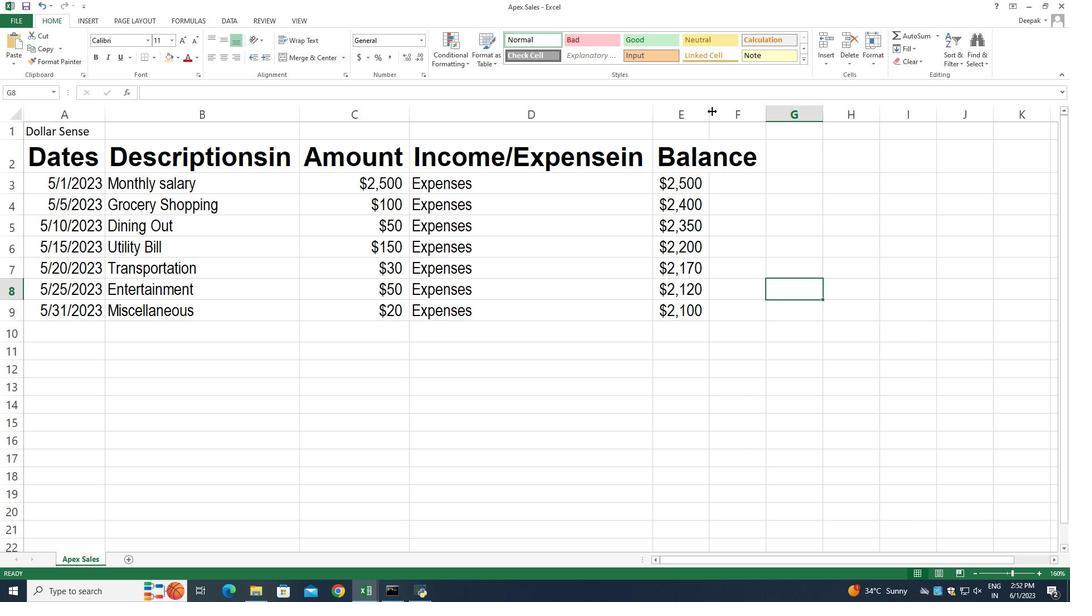 
Action: Mouse pressed left at (711, 111)
Screenshot: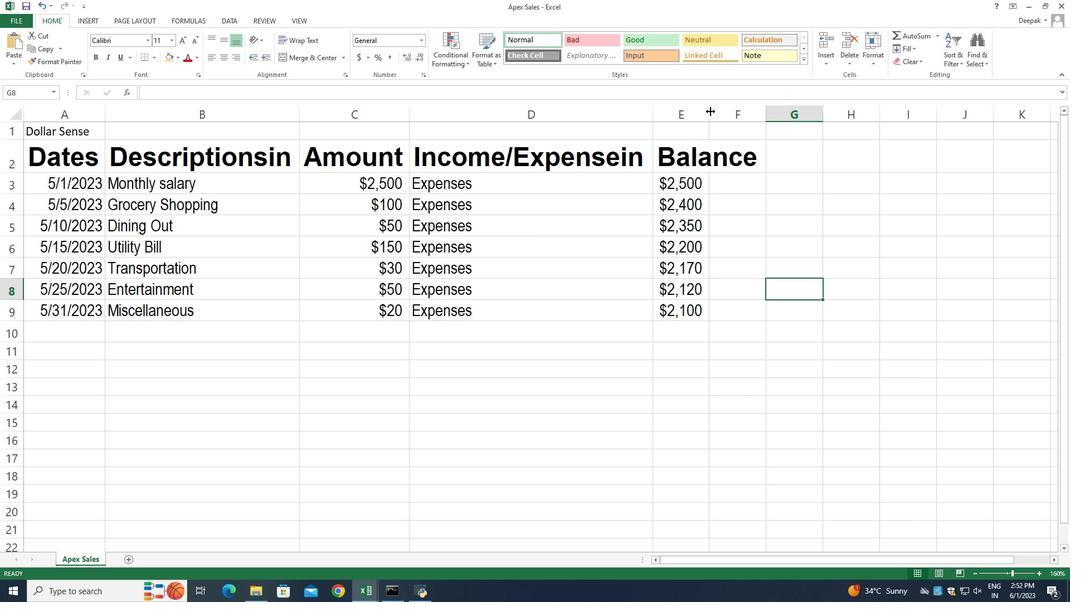 
Action: Mouse pressed left at (711, 111)
Screenshot: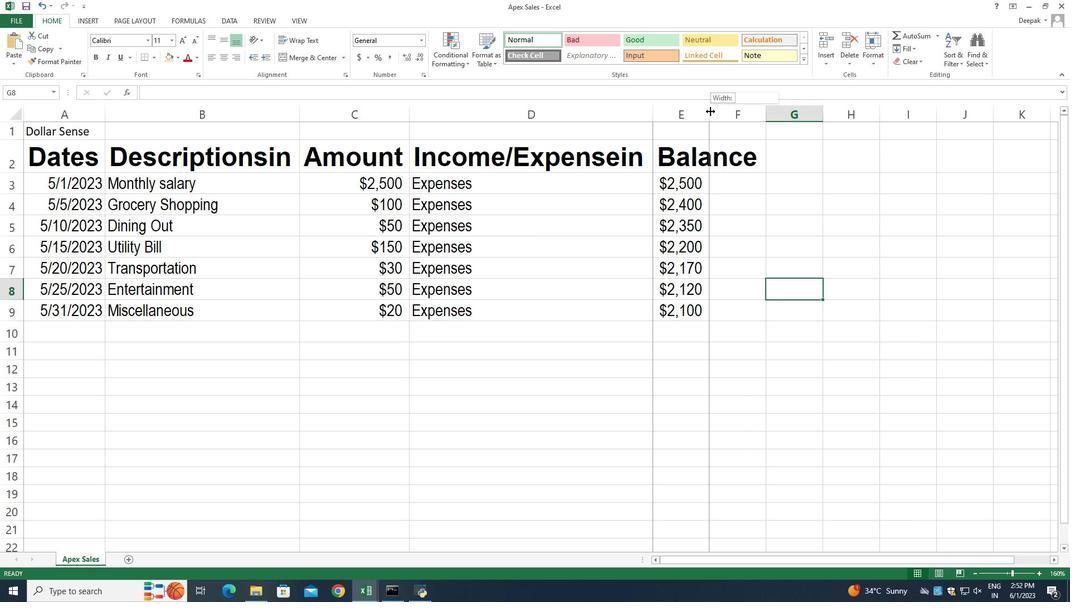 
Action: Mouse moved to (353, 315)
Screenshot: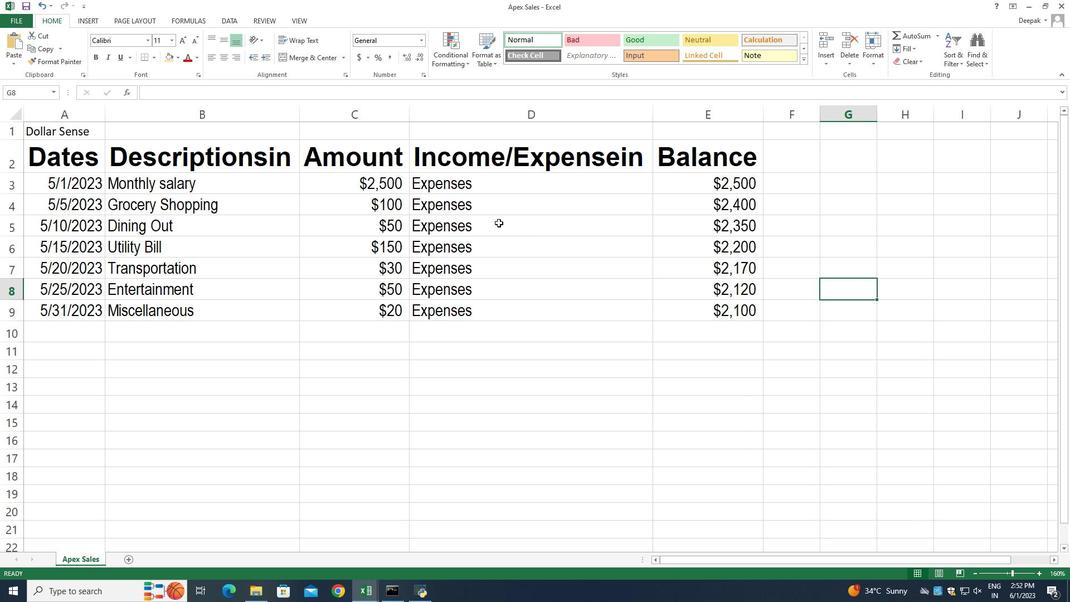 
Action: Mouse scrolled (353, 314) with delta (0, 0)
Screenshot: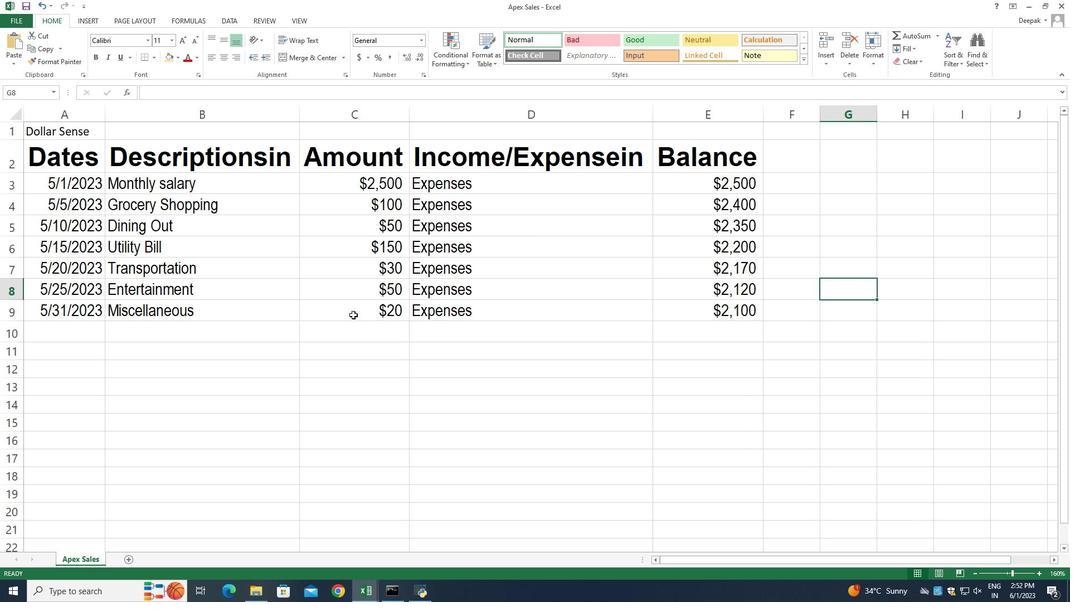 
Action: Mouse scrolled (353, 314) with delta (0, 0)
Screenshot: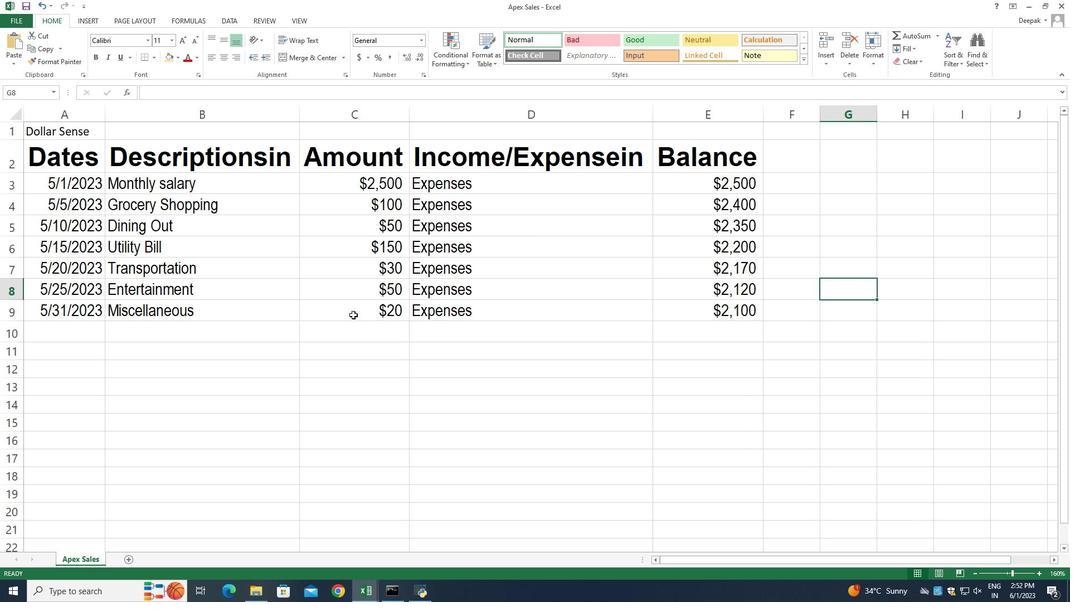 
Action: Mouse scrolled (353, 314) with delta (0, 0)
Screenshot: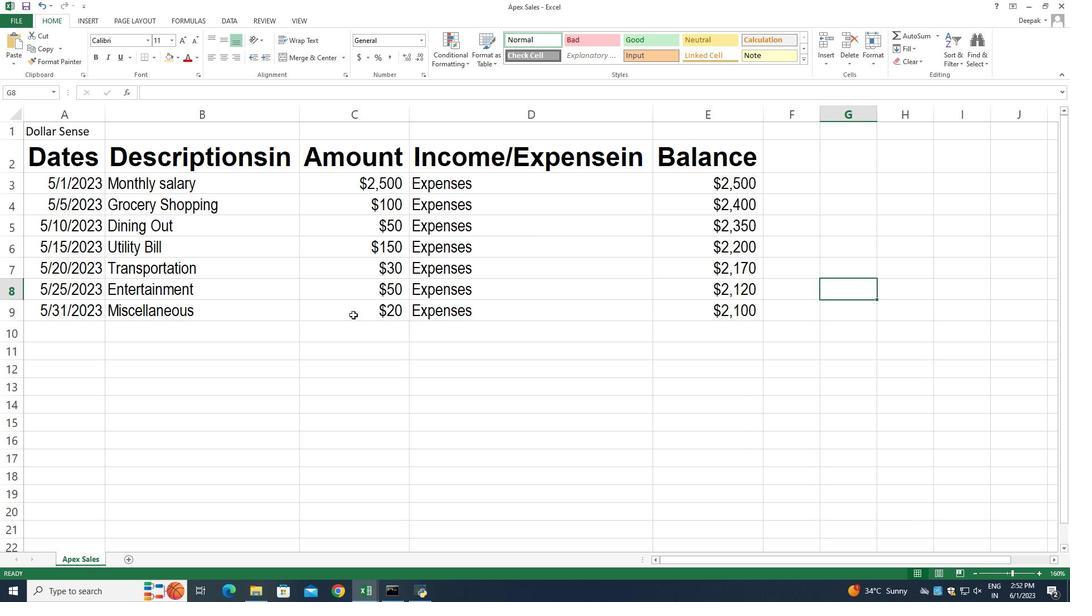 
Action: Mouse moved to (278, 296)
Screenshot: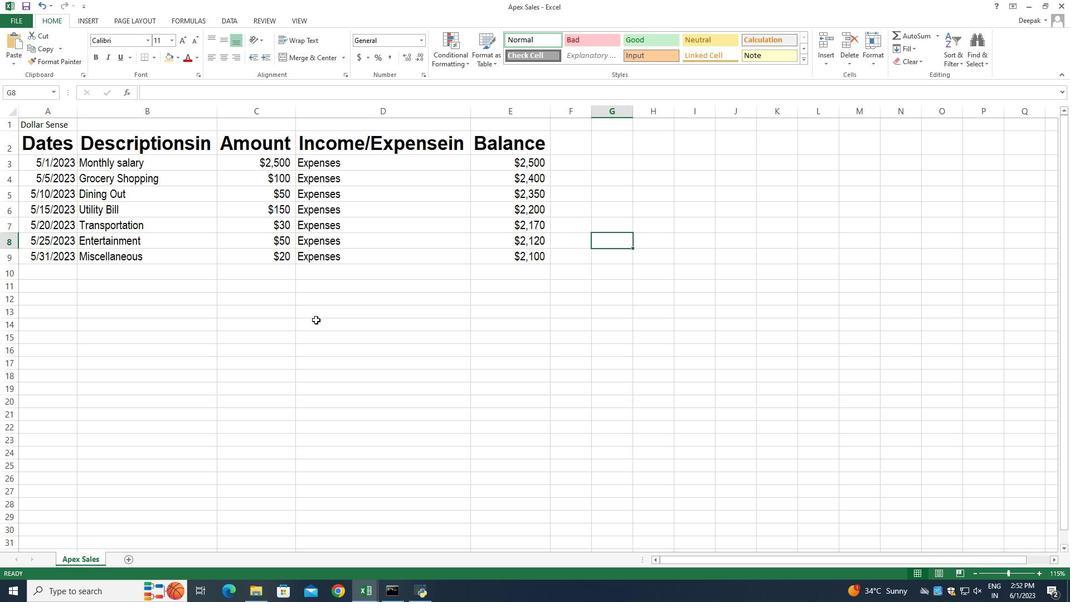 
Action: Mouse scrolled (278, 297) with delta (0, 0)
Screenshot: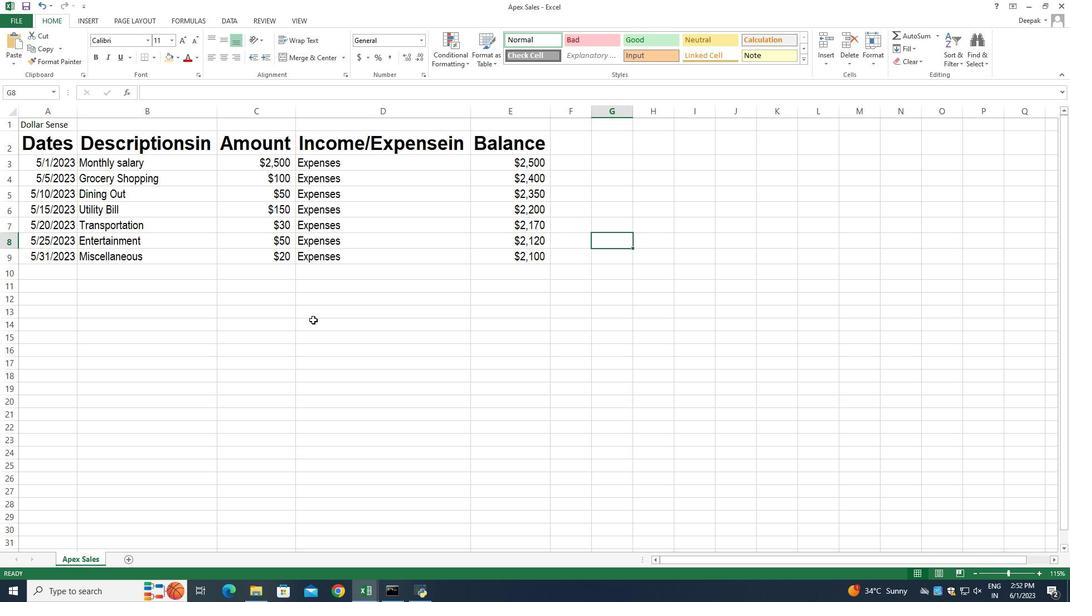 
Action: Mouse scrolled (278, 297) with delta (0, 0)
Screenshot: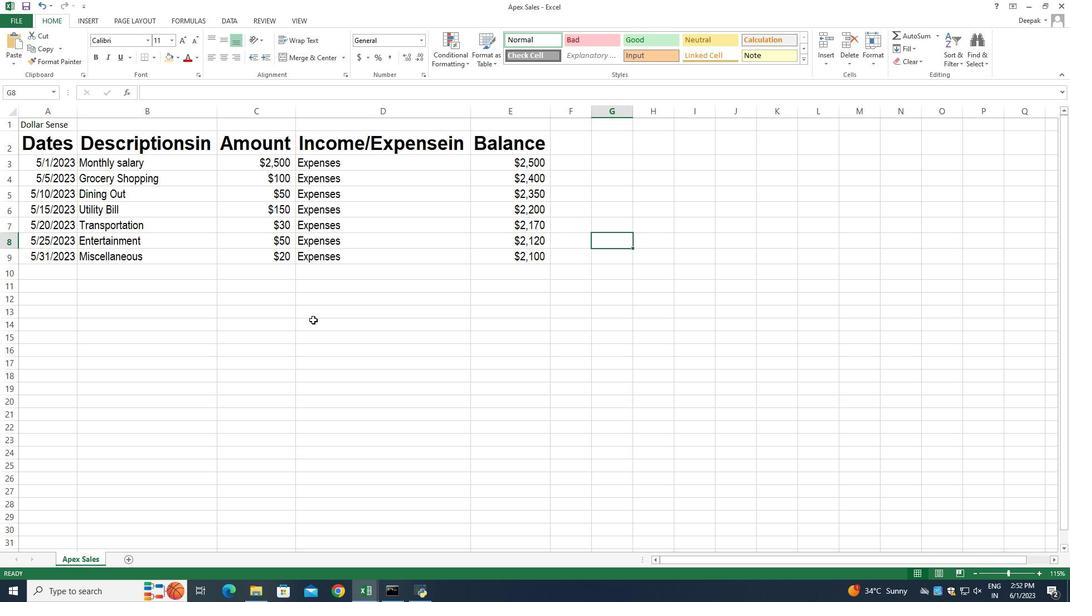 
Action: Mouse scrolled (278, 297) with delta (0, 0)
Screenshot: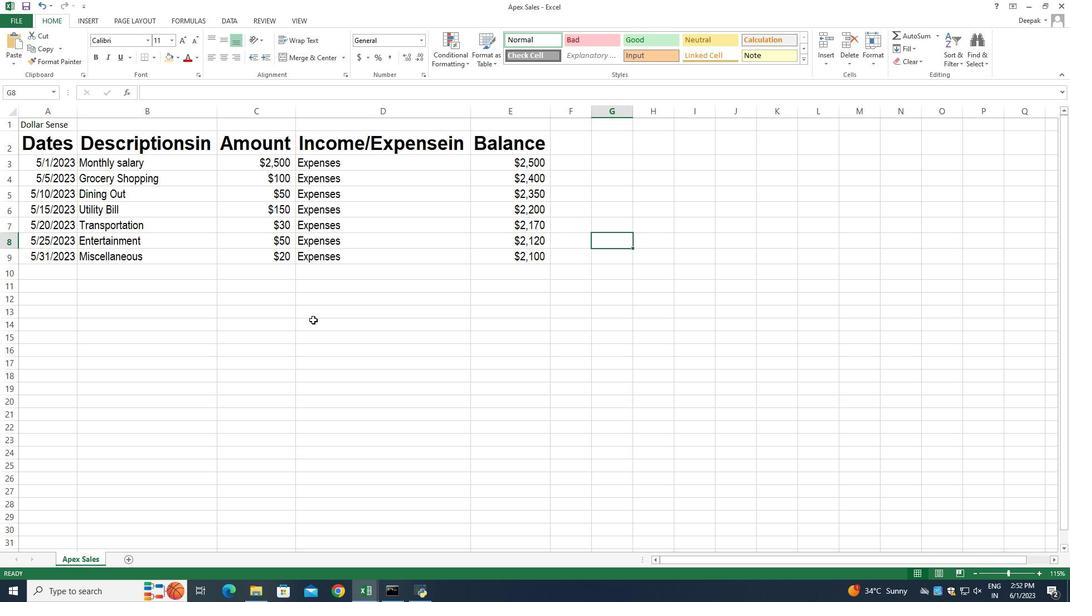 
Action: Mouse scrolled (278, 297) with delta (0, 0)
Screenshot: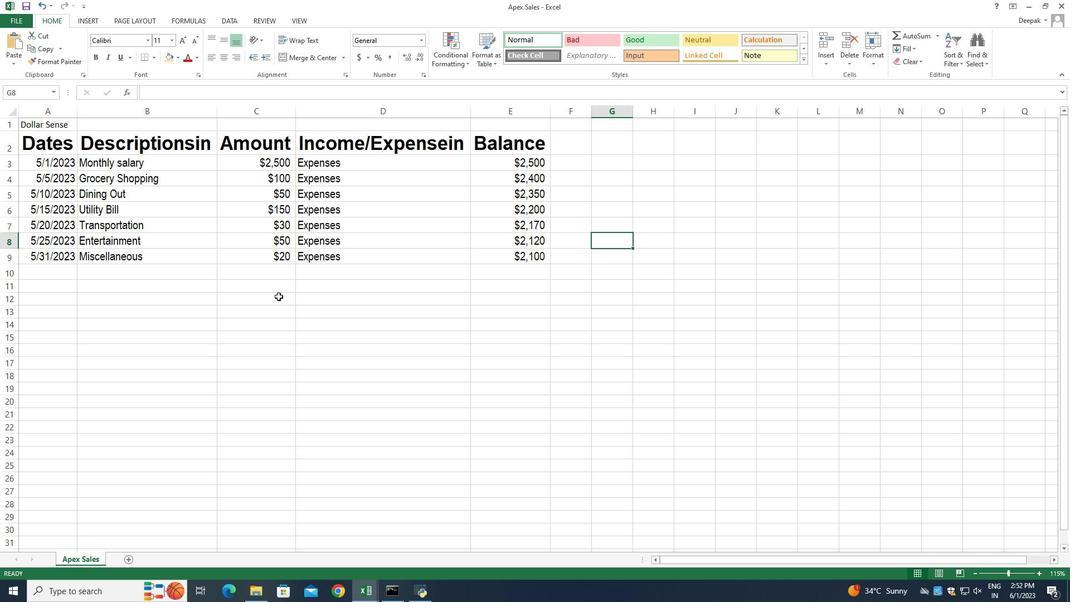 
Action: Mouse moved to (0, 279)
Screenshot: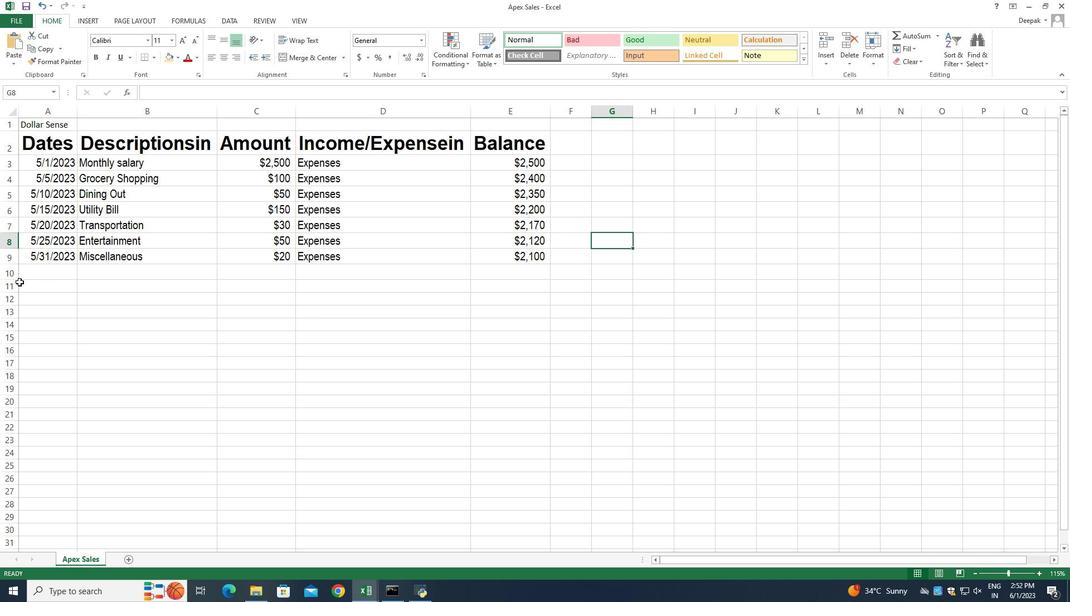 
Action: Mouse scrolled (0, 278) with delta (0, 0)
Screenshot: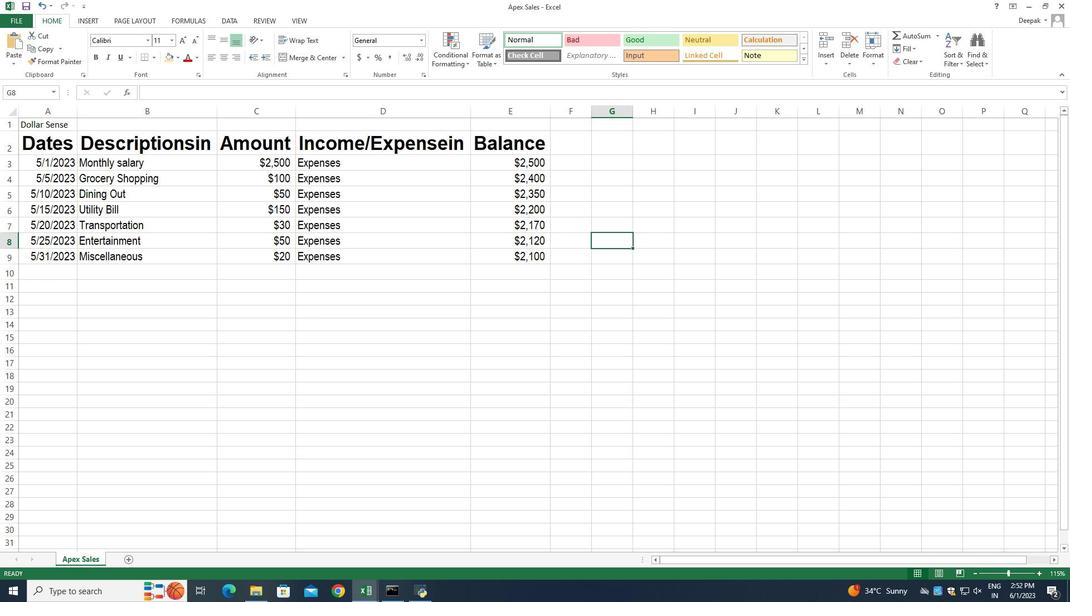 
Action: Mouse scrolled (0, 278) with delta (0, 0)
Screenshot: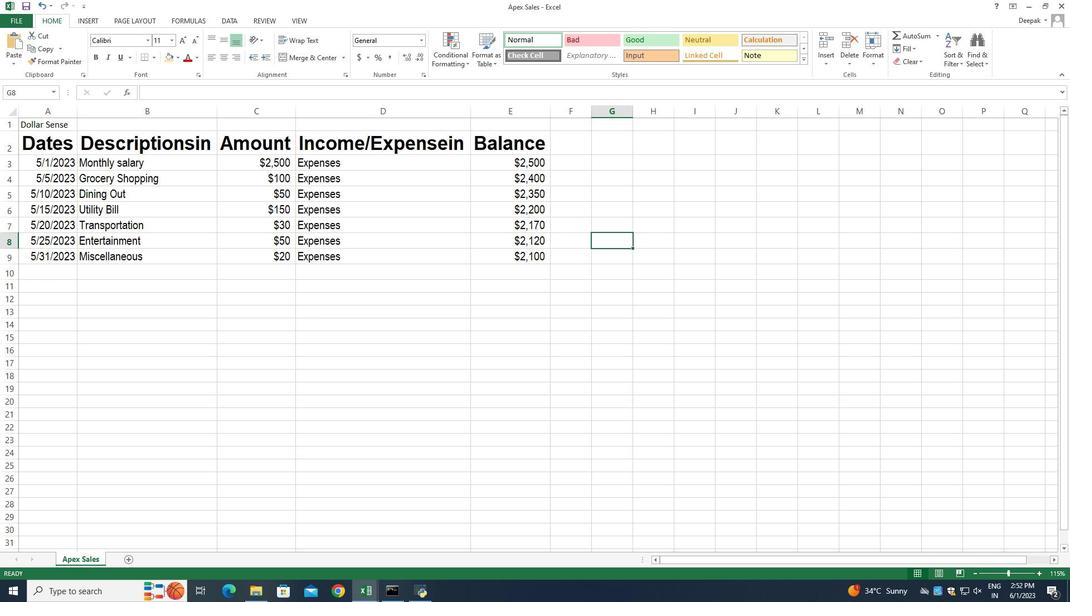 
Action: Mouse scrolled (0, 280) with delta (0, 0)
Screenshot: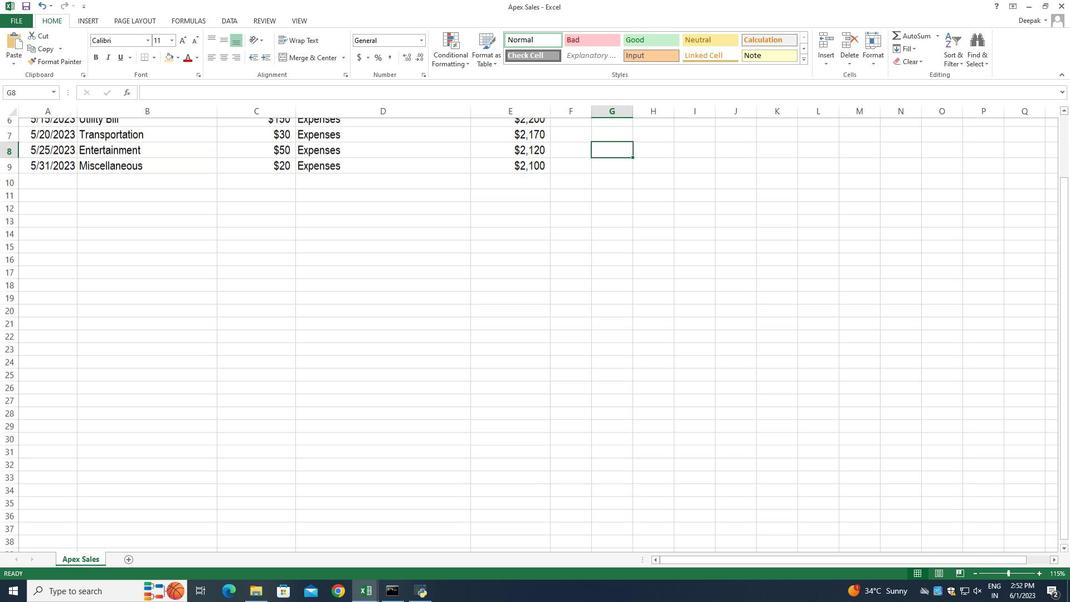 
Action: Mouse scrolled (0, 280) with delta (0, 0)
Screenshot: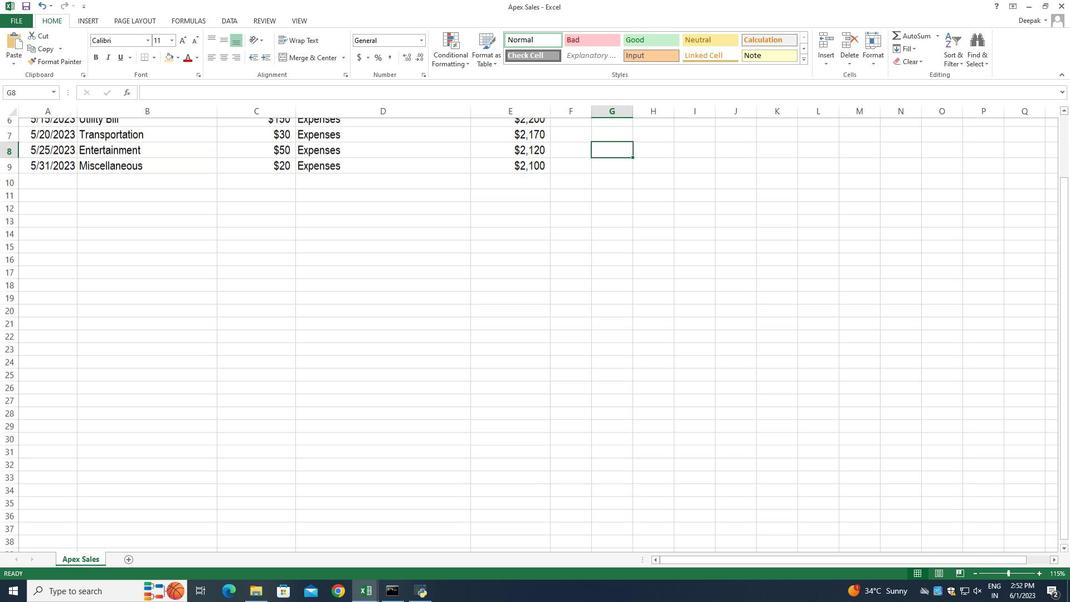 
Action: Mouse scrolled (0, 280) with delta (0, 0)
Screenshot: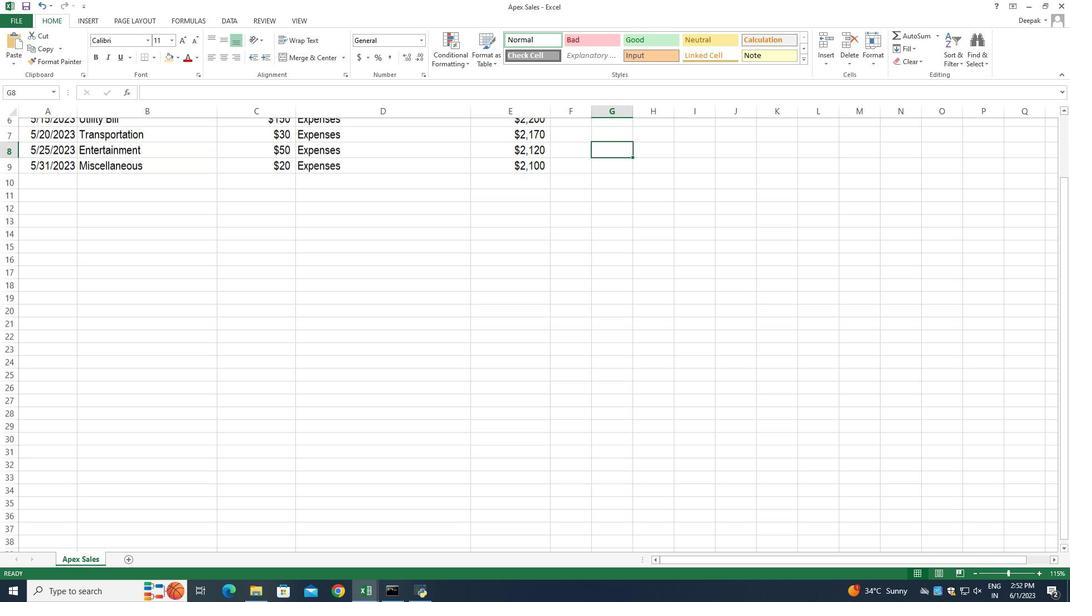 
Action: Mouse scrolled (0, 280) with delta (0, 0)
Screenshot: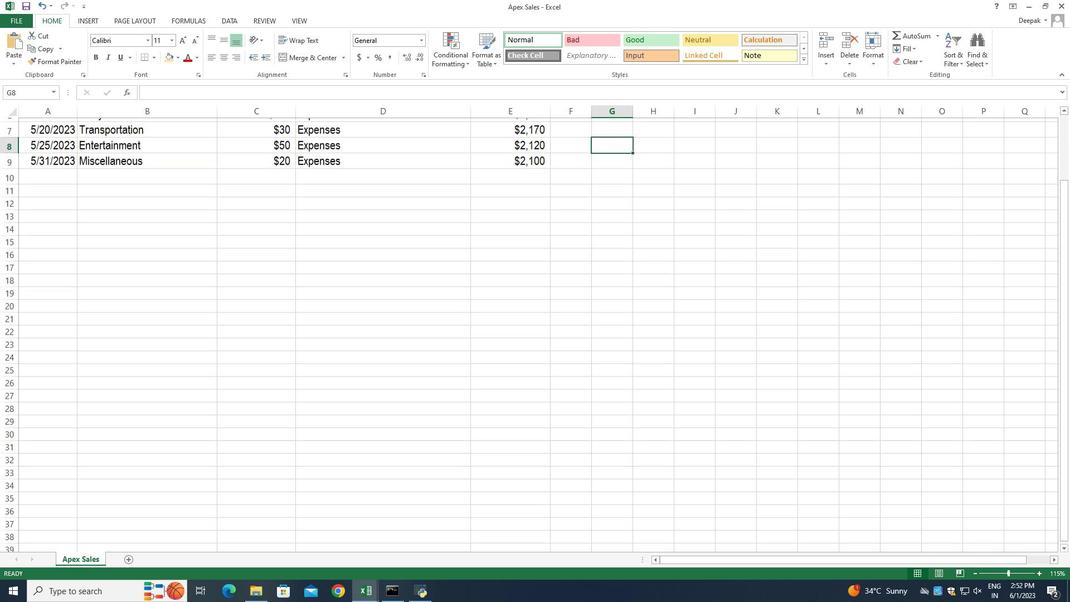 
Action: Mouse moved to (206, 276)
Screenshot: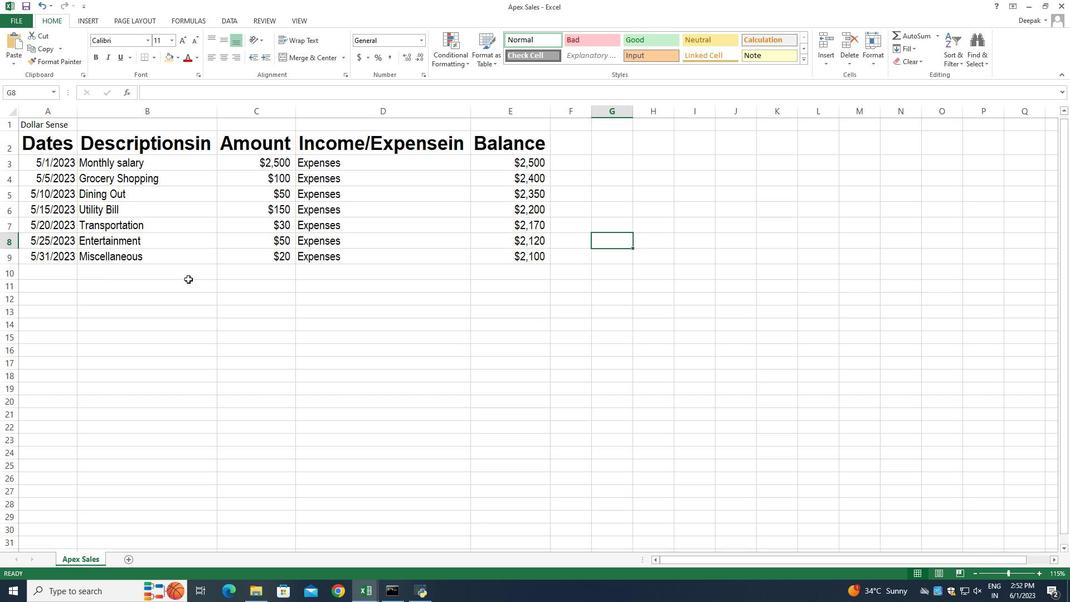 
Action: Mouse scrolled (206, 277) with delta (0, 0)
Screenshot: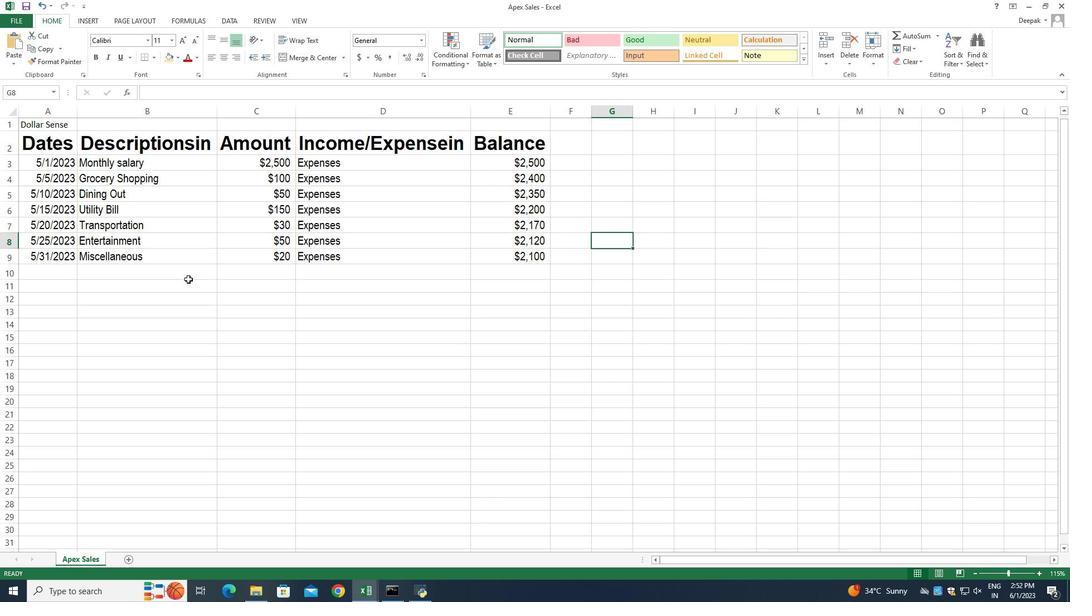 
Action: Mouse moved to (206, 276)
Screenshot: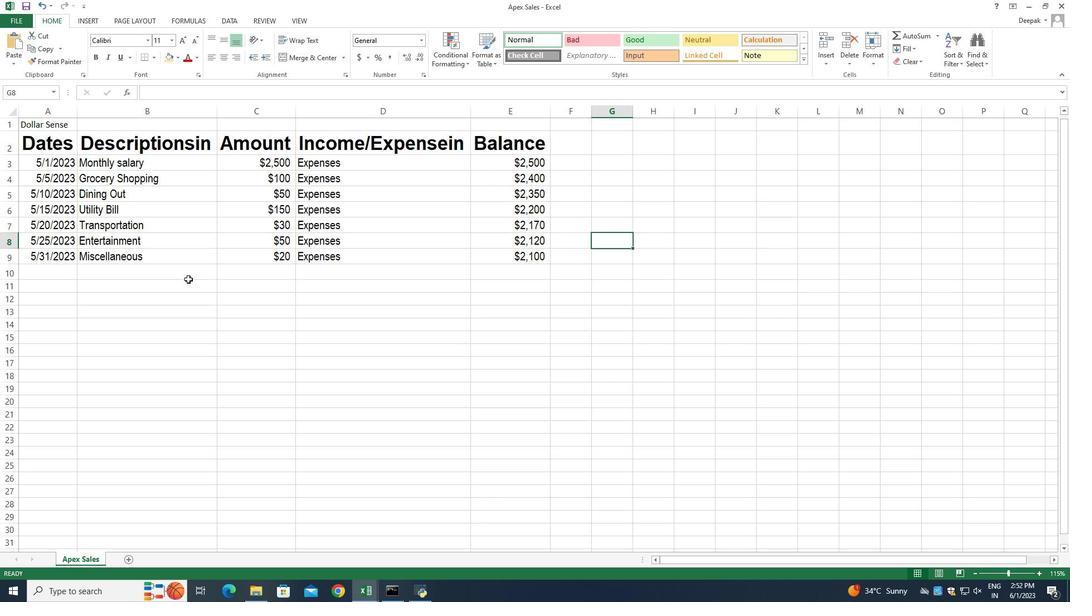 
Action: Mouse scrolled (206, 277) with delta (0, 0)
Screenshot: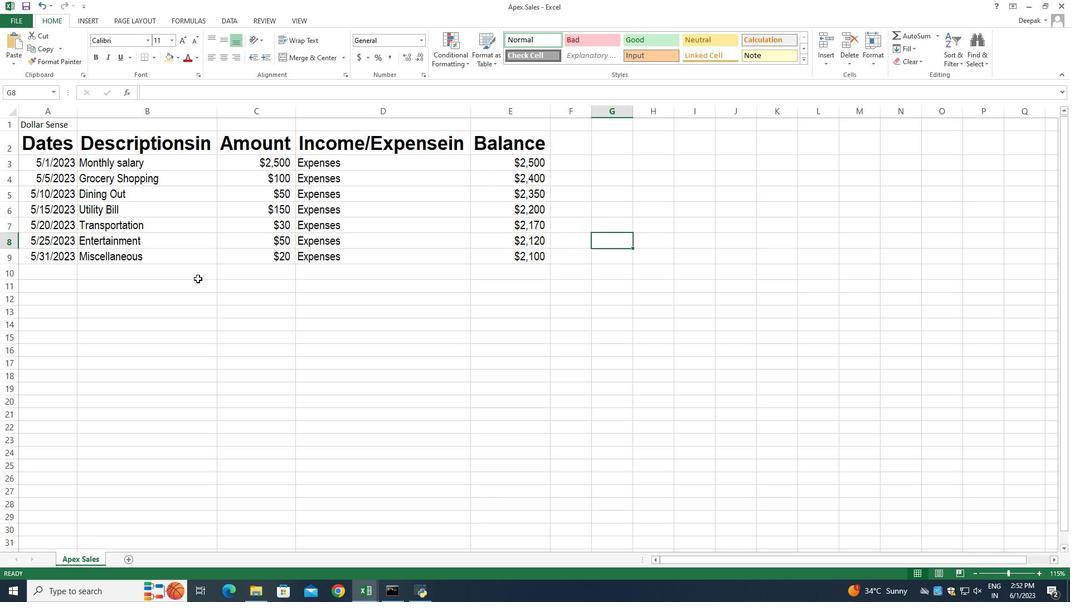 
Action: Mouse moved to (208, 276)
Screenshot: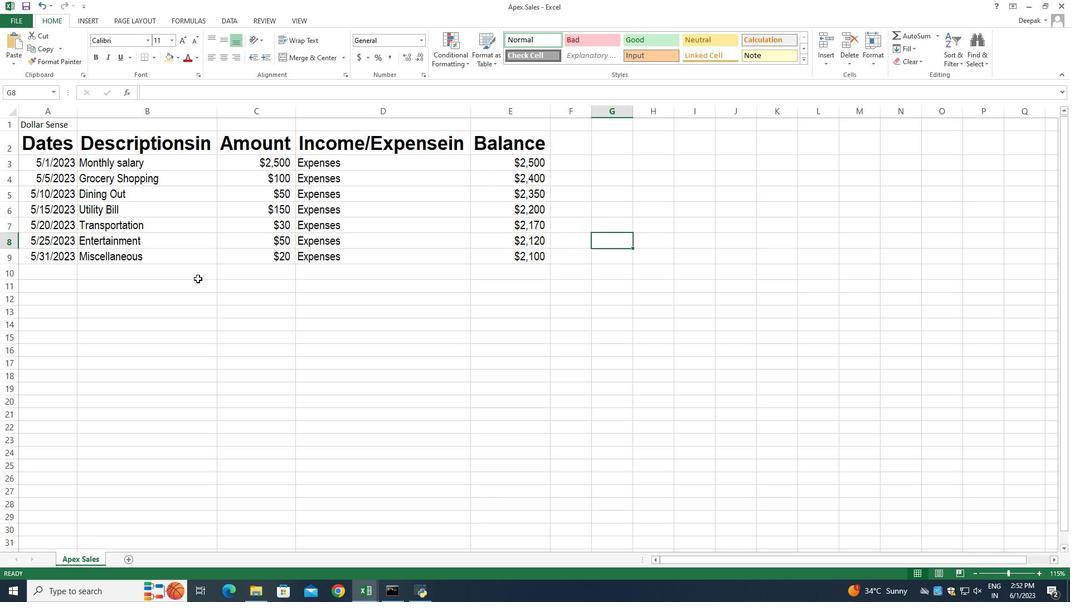 
Action: Mouse scrolled (208, 276) with delta (0, 0)
Screenshot: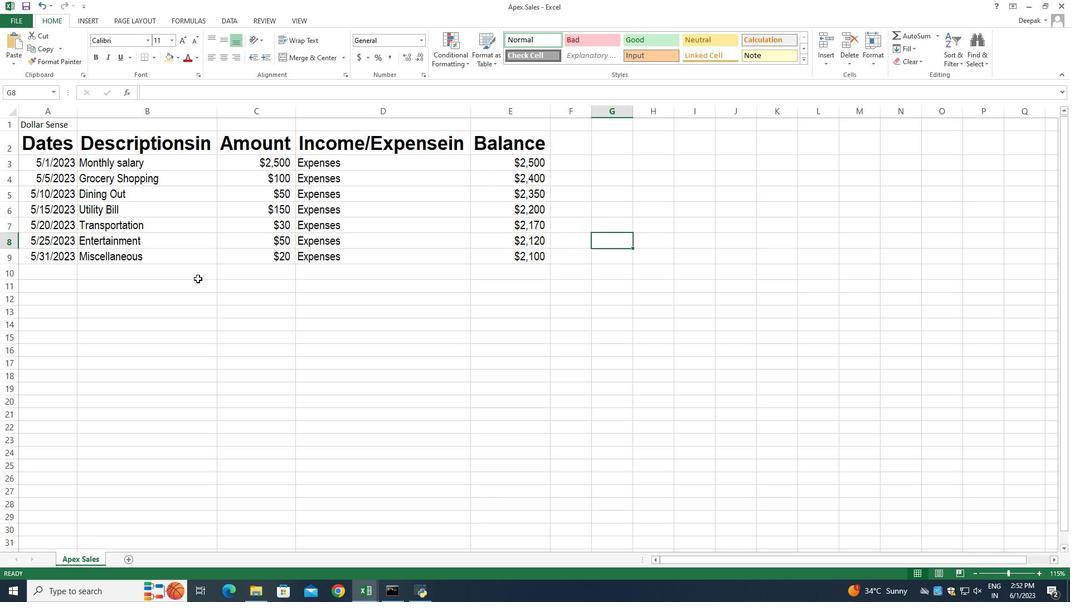 
Action: Mouse moved to (298, 280)
Screenshot: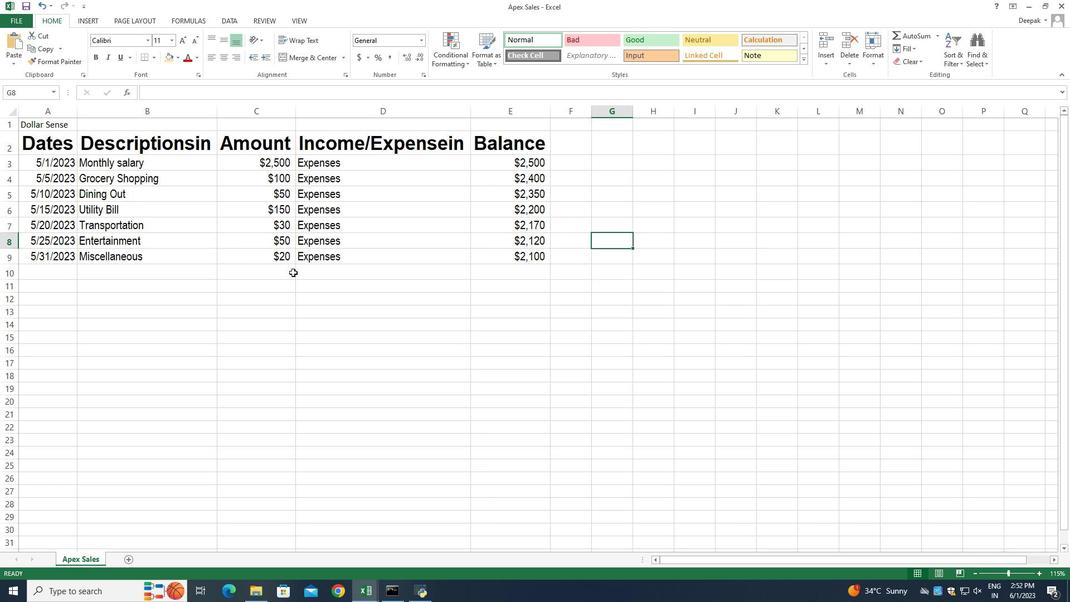 
Action: Mouse scrolled (298, 281) with delta (0, 0)
Screenshot: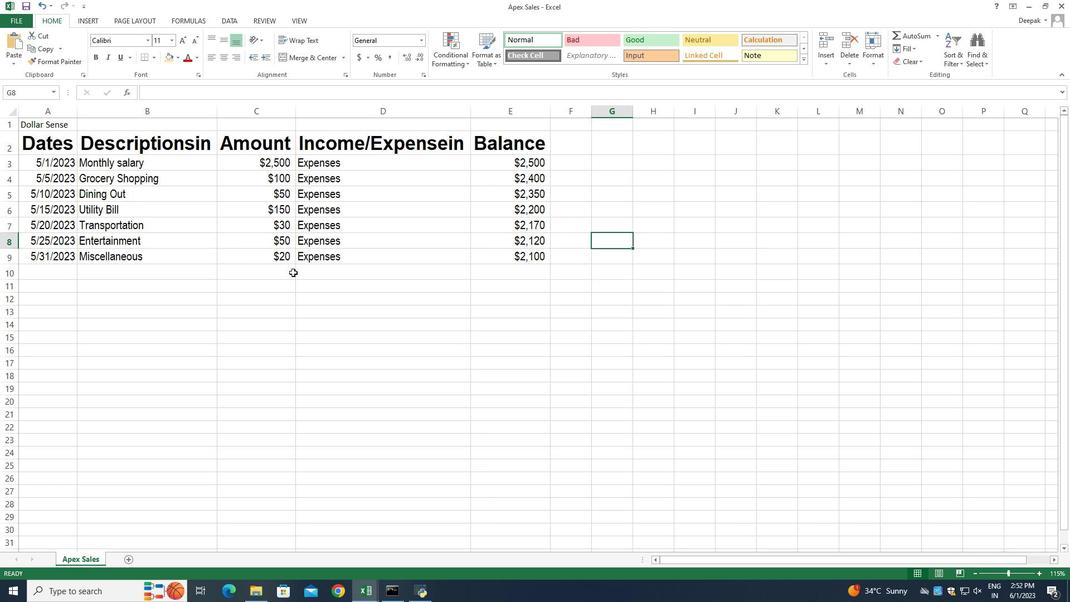 
Action: Mouse moved to (284, 350)
Screenshot: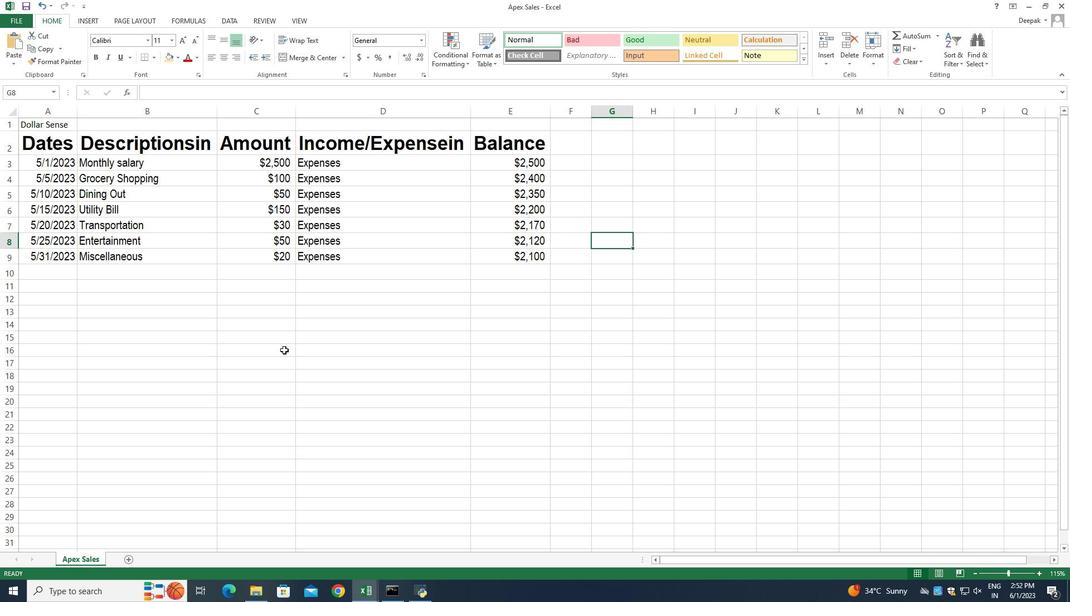 
Action: Mouse scrolled (284, 349) with delta (0, 0)
Screenshot: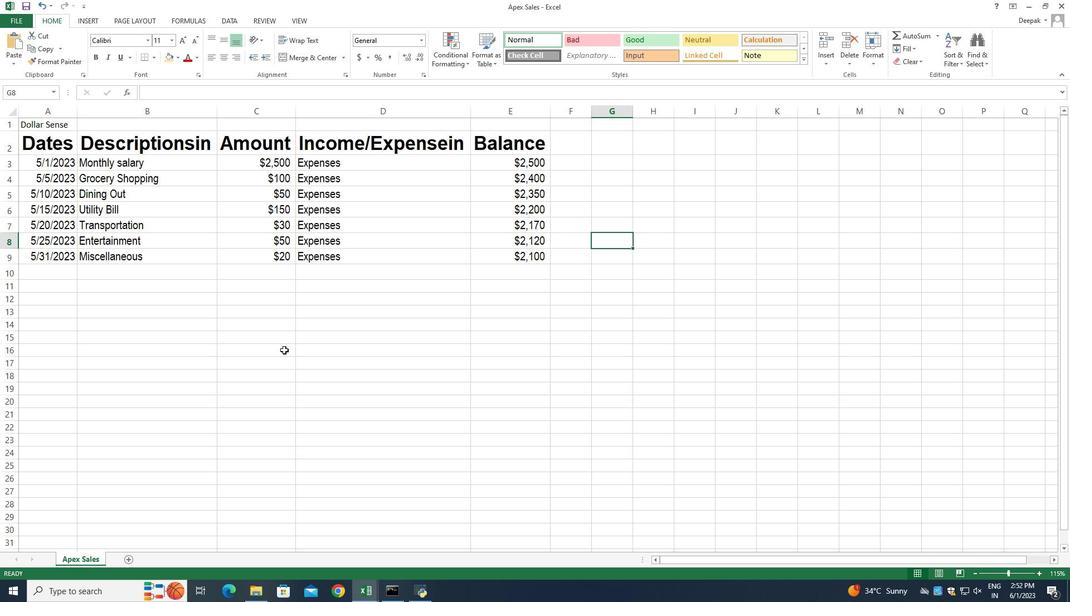 
Action: Mouse moved to (252, 343)
Screenshot: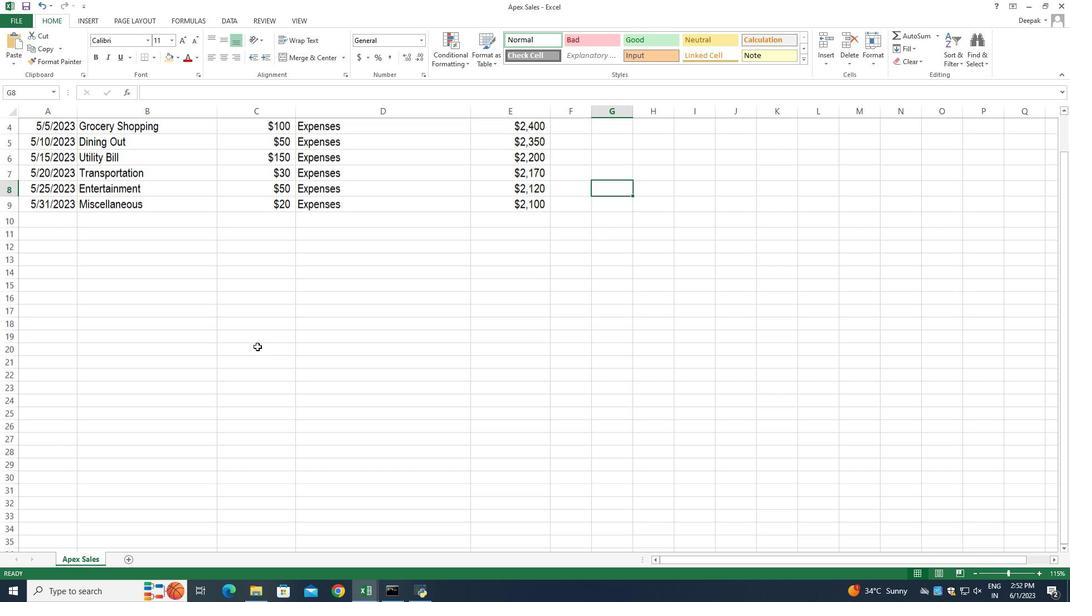 
Action: Mouse scrolled (252, 343) with delta (0, 0)
Screenshot: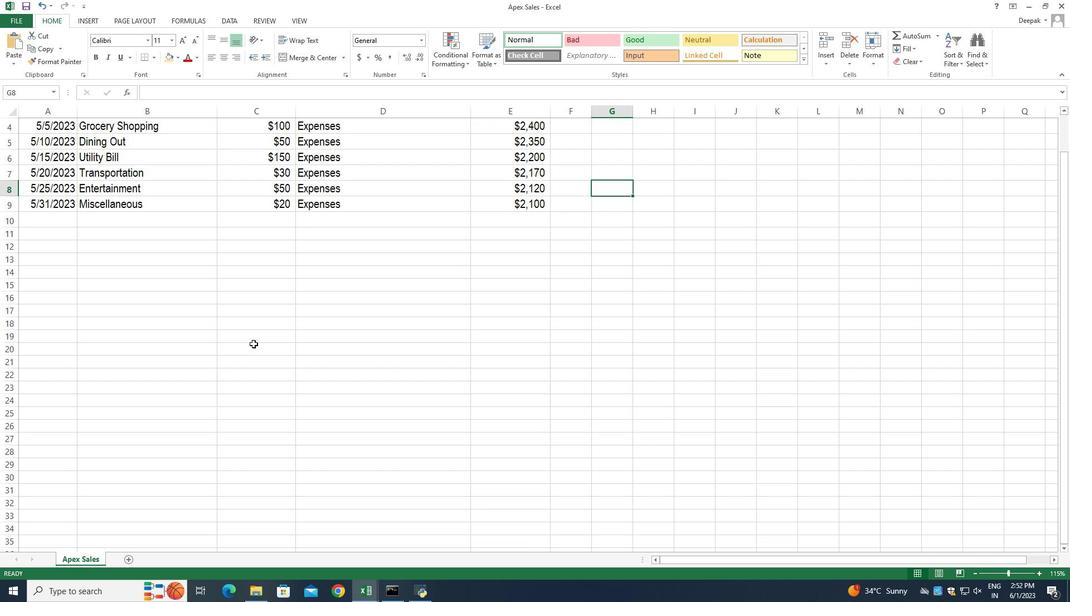 
Action: Mouse scrolled (252, 343) with delta (0, 0)
Screenshot: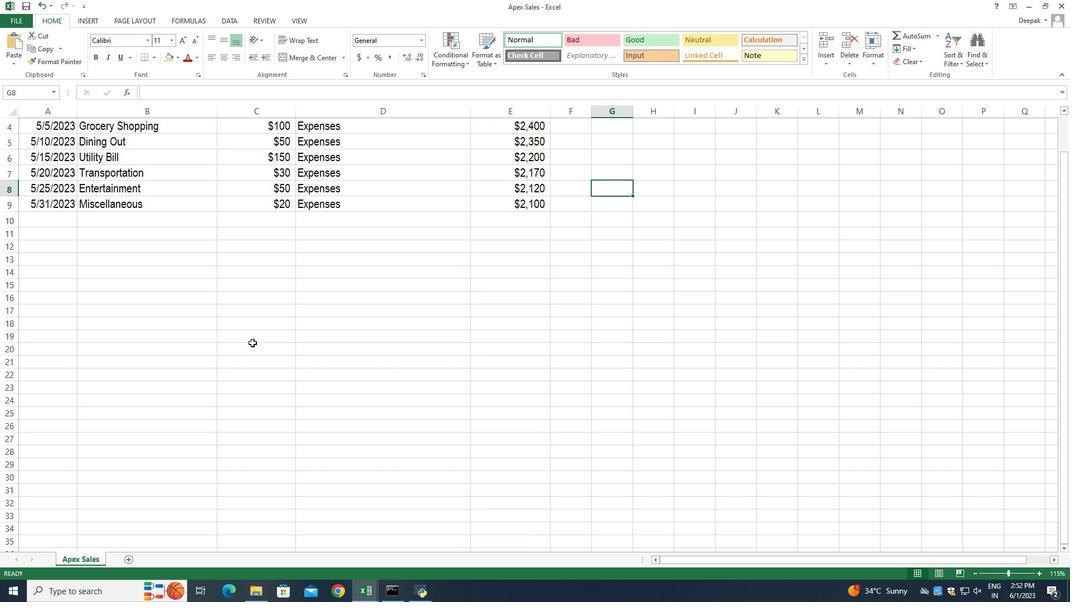 
Action: Mouse scrolled (252, 343) with delta (0, 0)
Screenshot: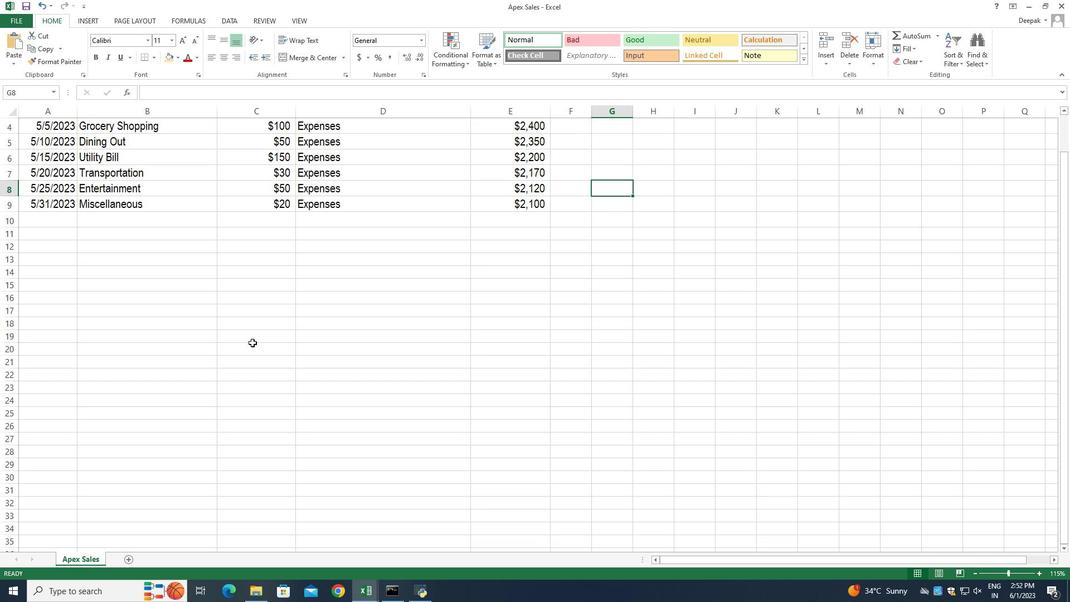 
Action: Mouse scrolled (252, 343) with delta (0, 0)
Screenshot: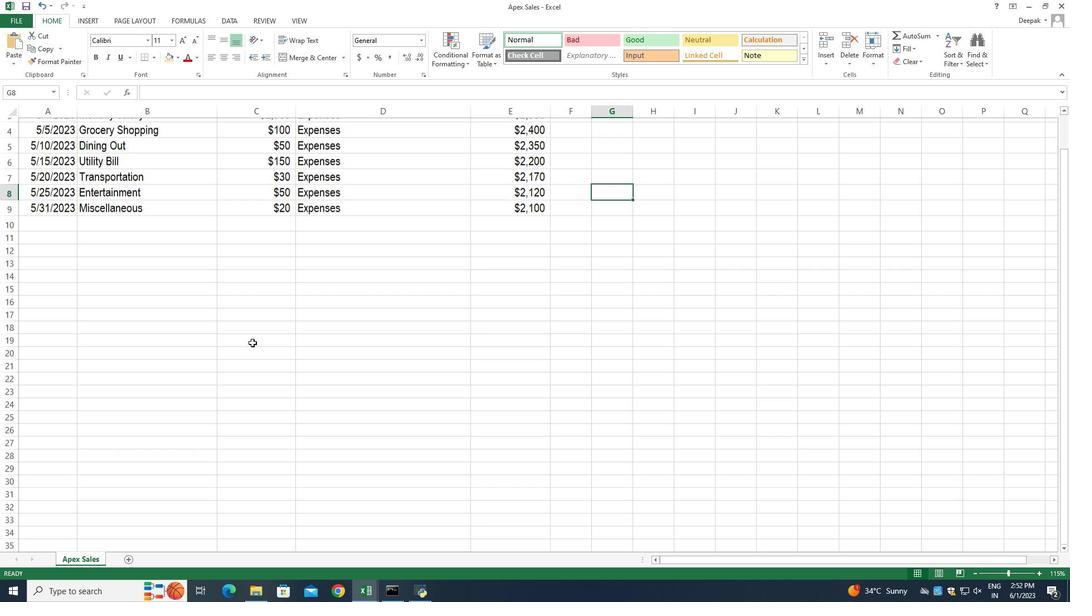 
Action: Mouse moved to (206, 307)
Screenshot: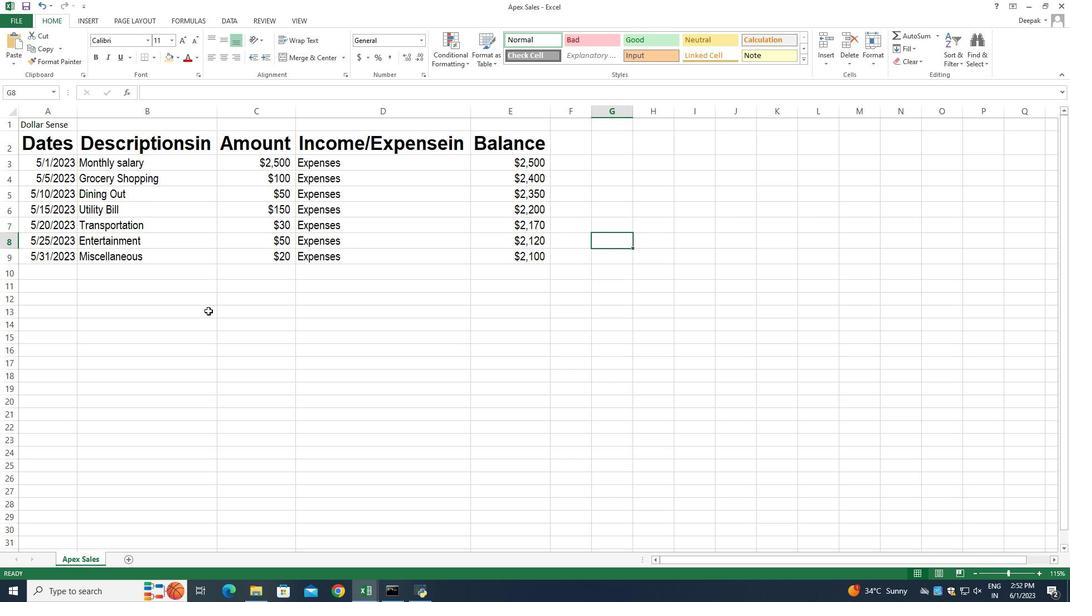 
